 Task: Create a Board called Board0000000070 in Workspace WS0000000024 in Trello with Visibility as Workspace. Create a Board called Board0000000071 in Workspace WS0000000024 in Trello with Visibility as Private. Create a Board called Board0000000072 in Workspace WS0000000024 in Trello with Visibility as Public. Create Card Card0000000277 in Board Board0000000070 in Workspace WS0000000024 in Trello. Create Card Card0000000278 in Board Board0000000070 in Workspace WS0000000024 in Trello
Action: Mouse moved to (681, 481)
Screenshot: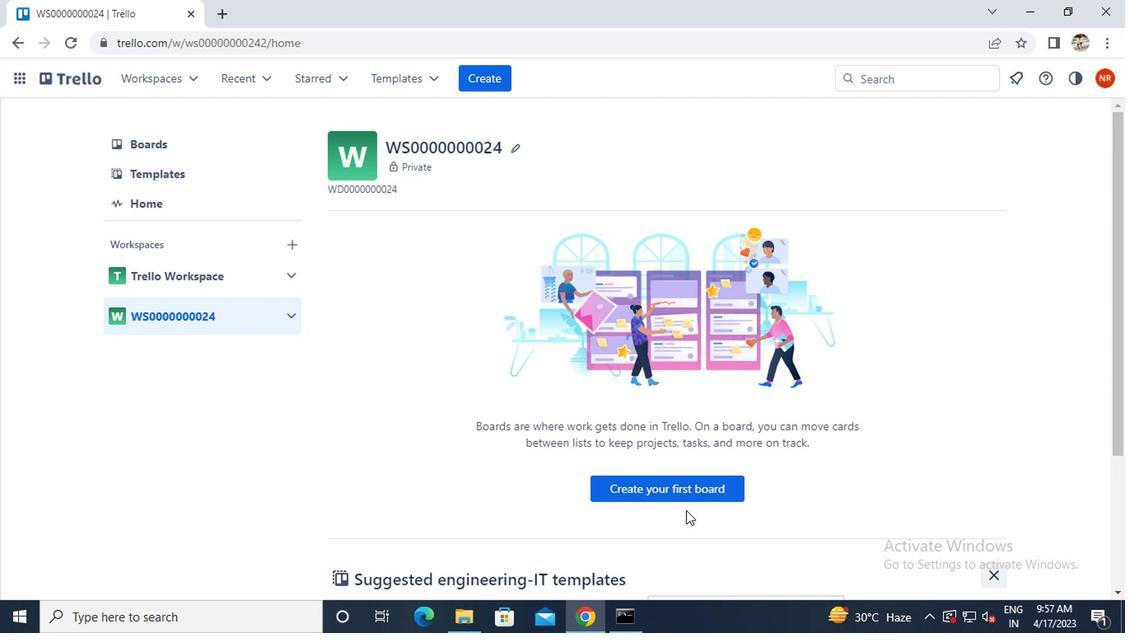 
Action: Mouse pressed left at (681, 481)
Screenshot: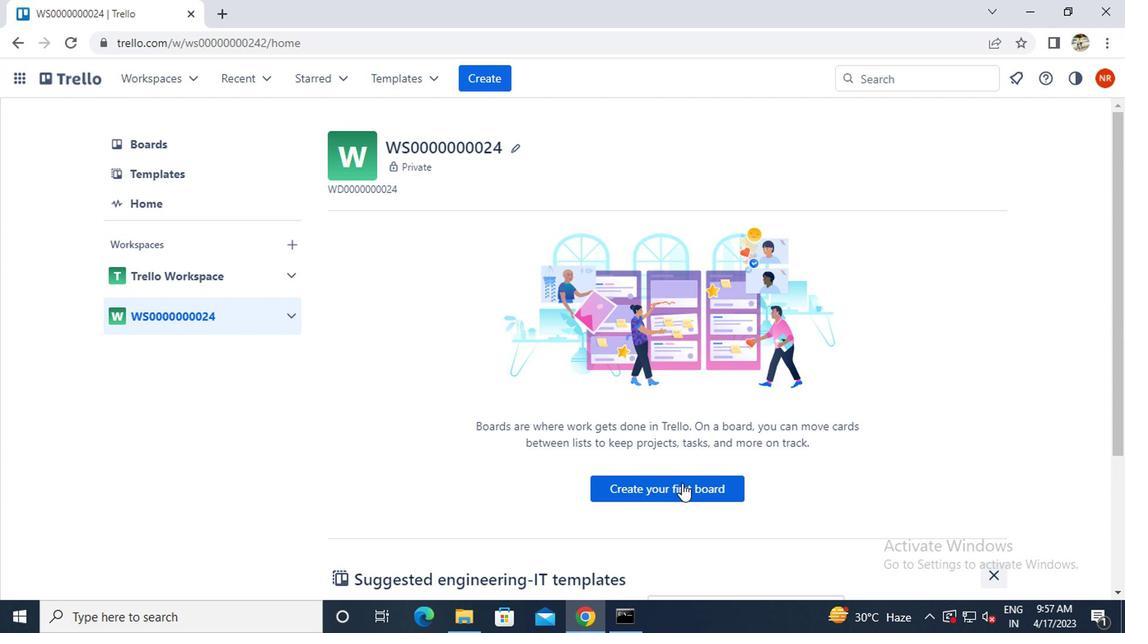 
Action: Key pressed <Key.caps_lock>b<Key.caps_lock>oard0000000070
Screenshot: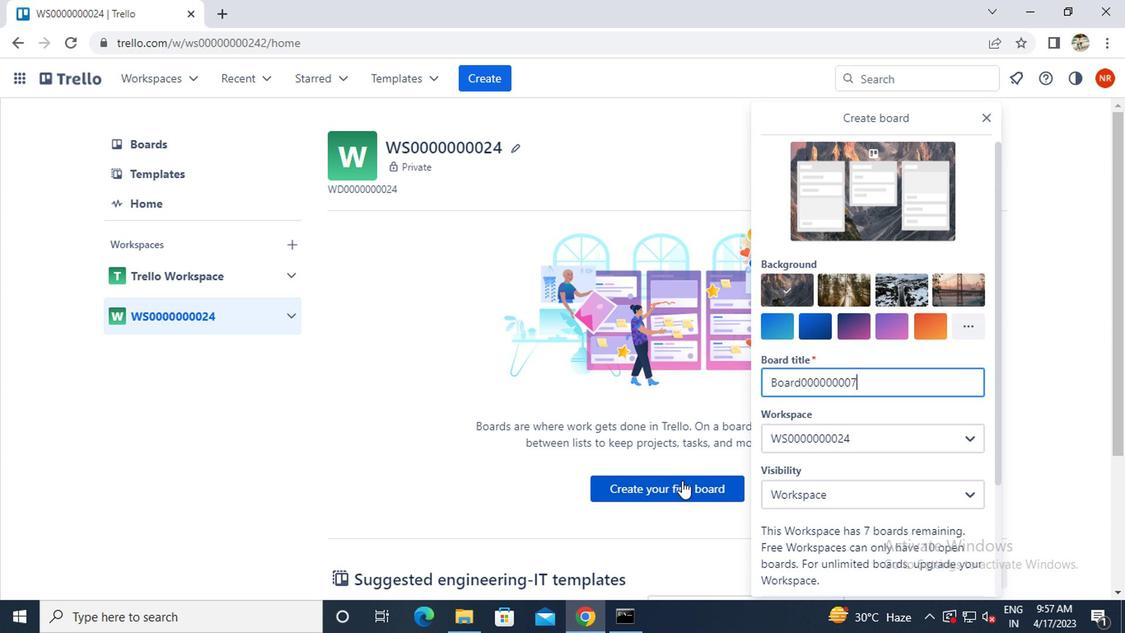 
Action: Mouse moved to (983, 494)
Screenshot: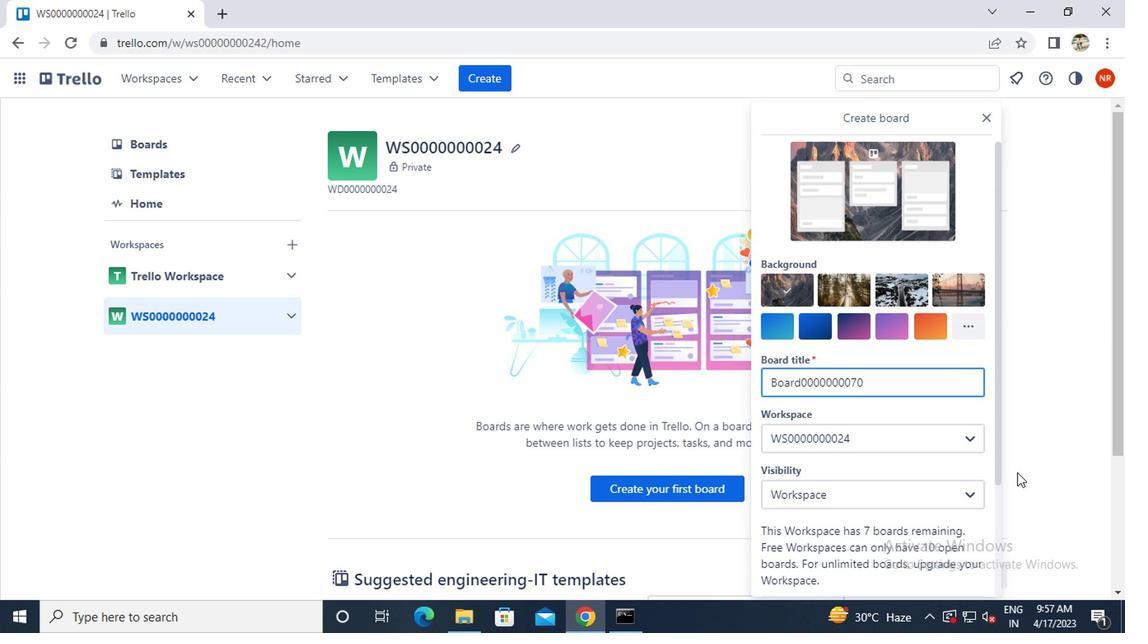 
Action: Mouse scrolled (983, 493) with delta (0, 0)
Screenshot: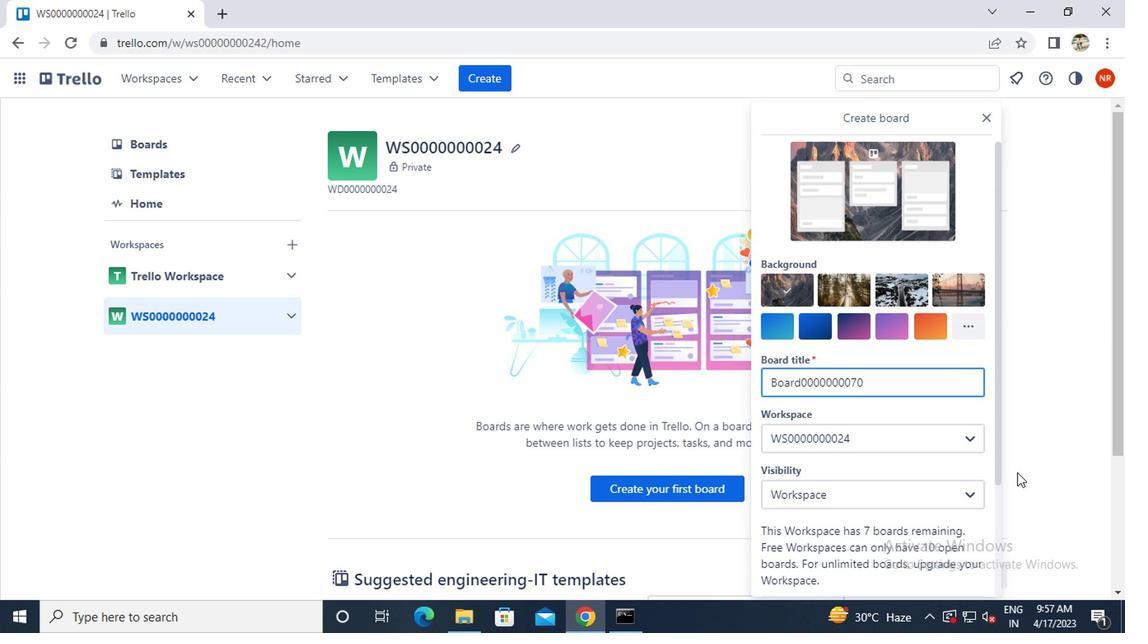 
Action: Mouse moved to (979, 494)
Screenshot: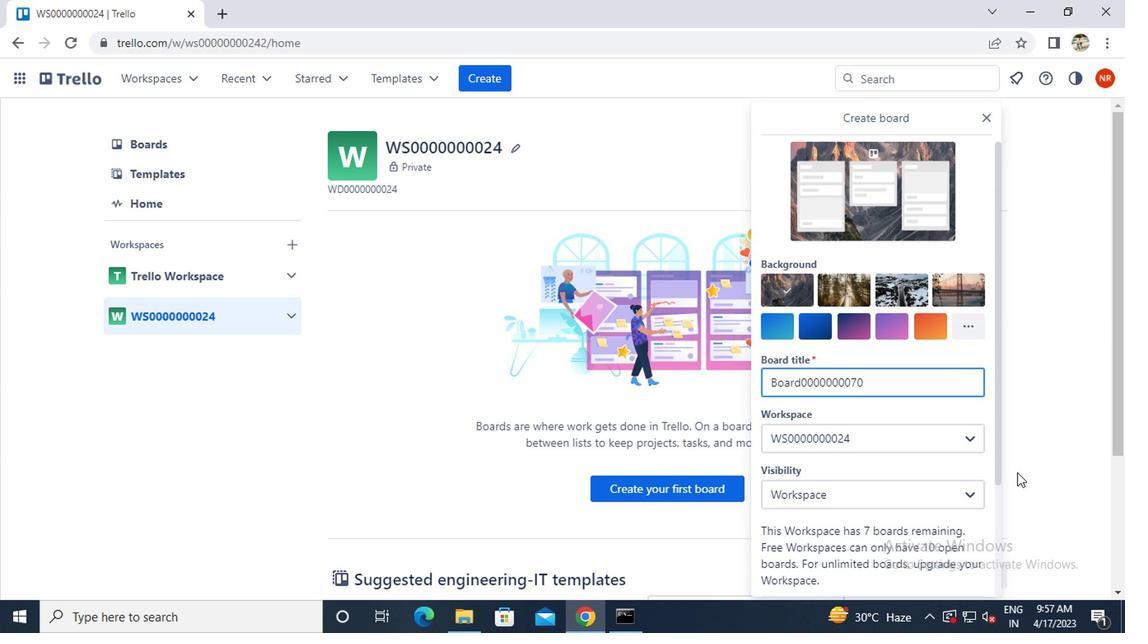 
Action: Mouse scrolled (979, 493) with delta (0, 0)
Screenshot: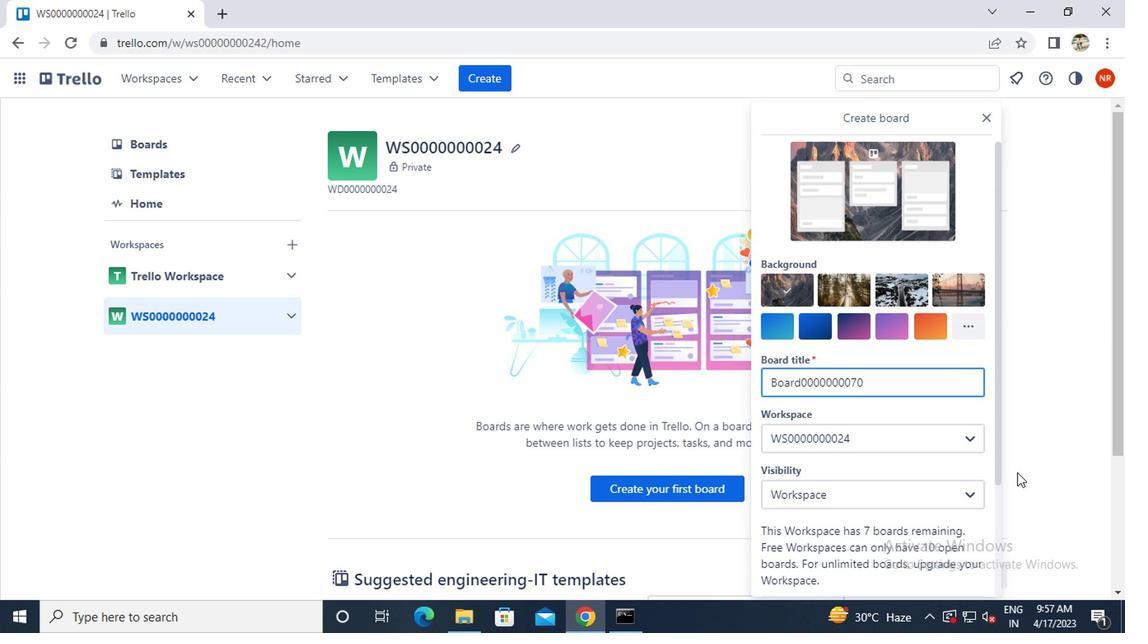 
Action: Mouse moved to (967, 491)
Screenshot: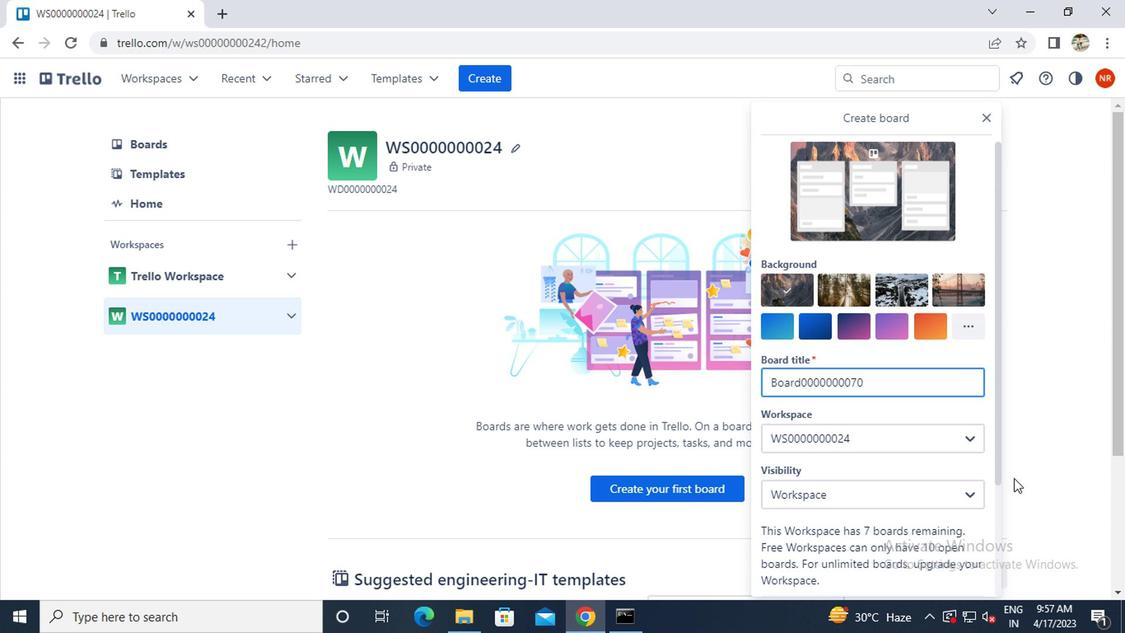 
Action: Mouse scrolled (967, 491) with delta (0, 0)
Screenshot: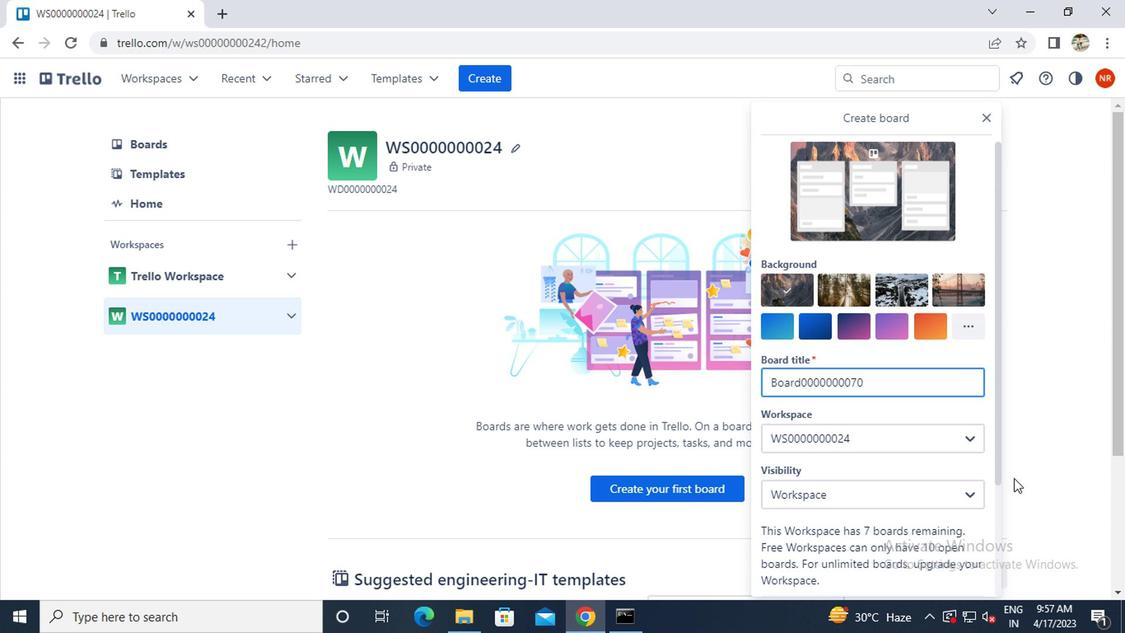 
Action: Mouse moved to (960, 489)
Screenshot: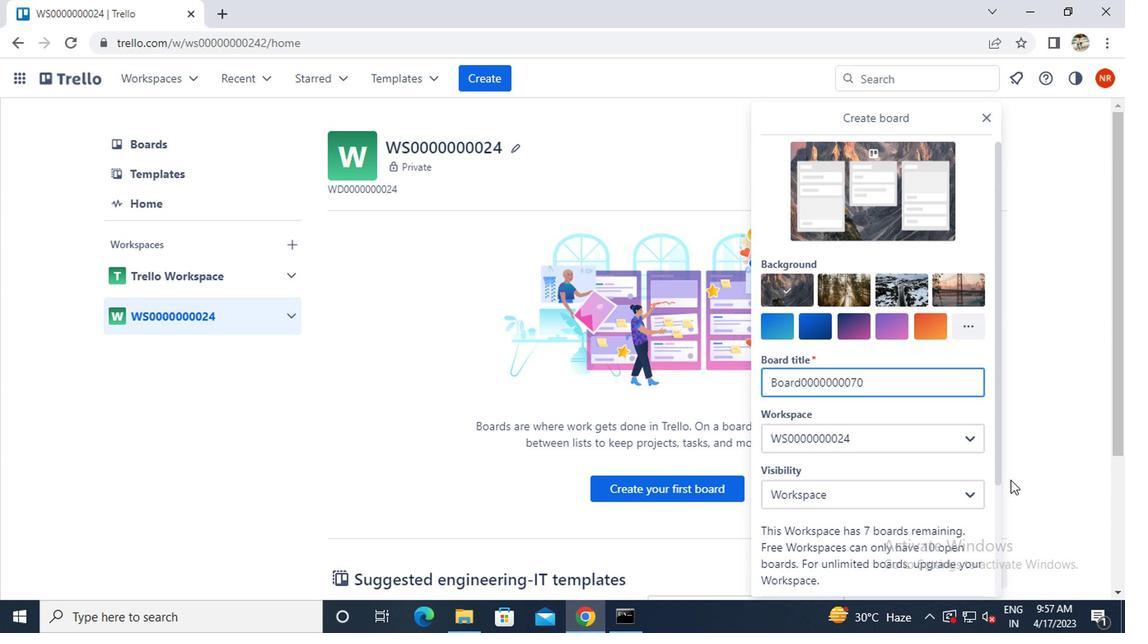 
Action: Mouse scrolled (960, 488) with delta (0, -1)
Screenshot: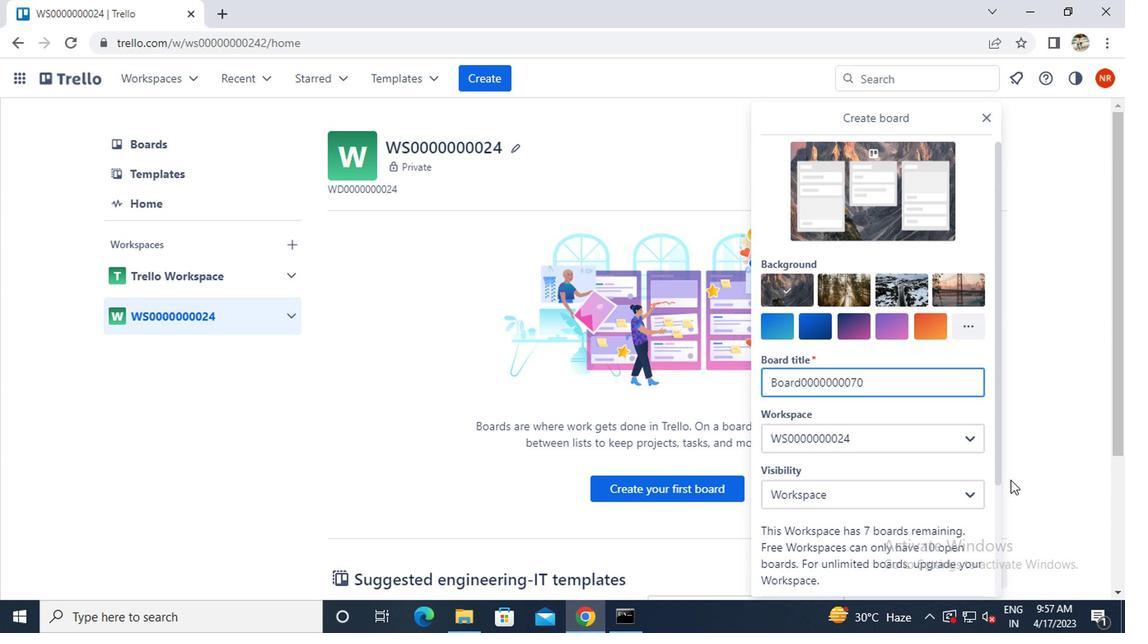 
Action: Mouse moved to (910, 508)
Screenshot: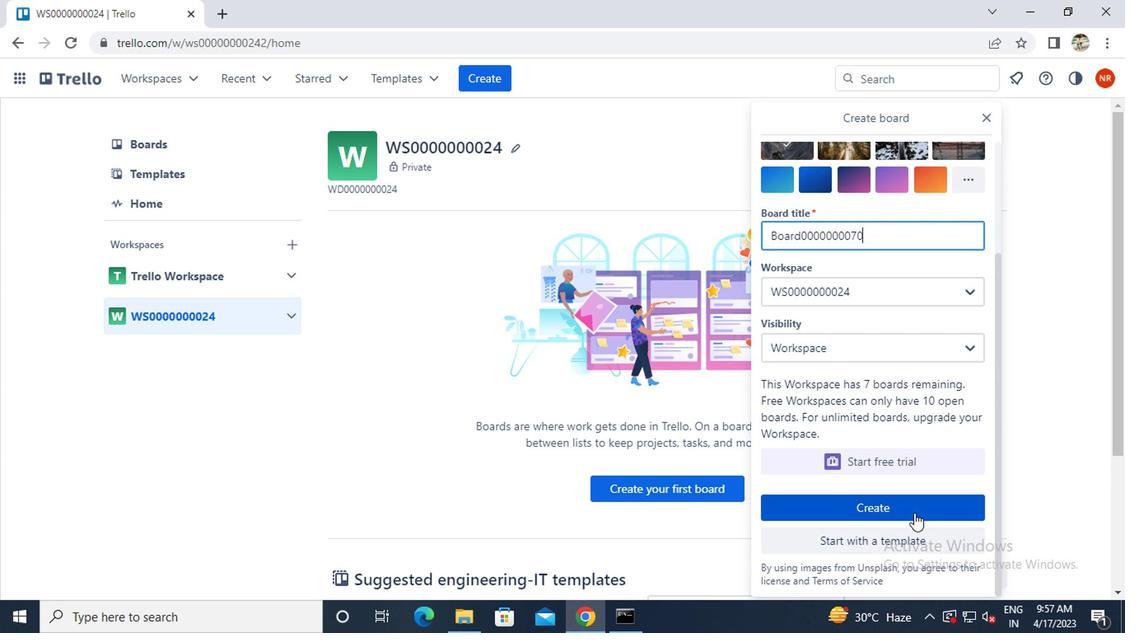 
Action: Mouse pressed left at (910, 508)
Screenshot: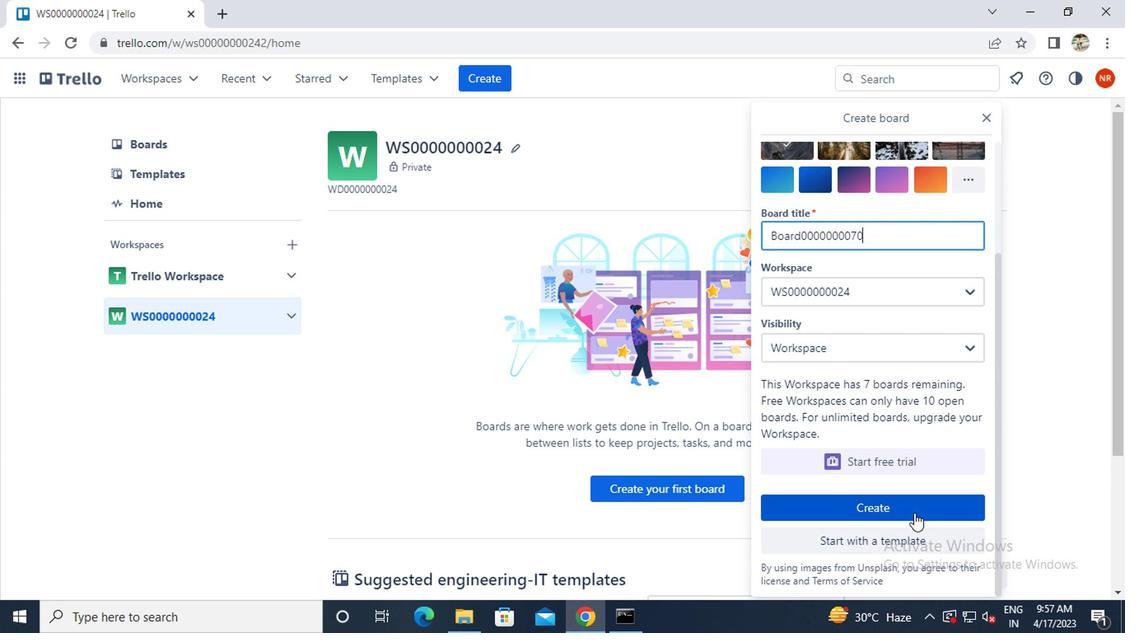 
Action: Mouse moved to (82, 174)
Screenshot: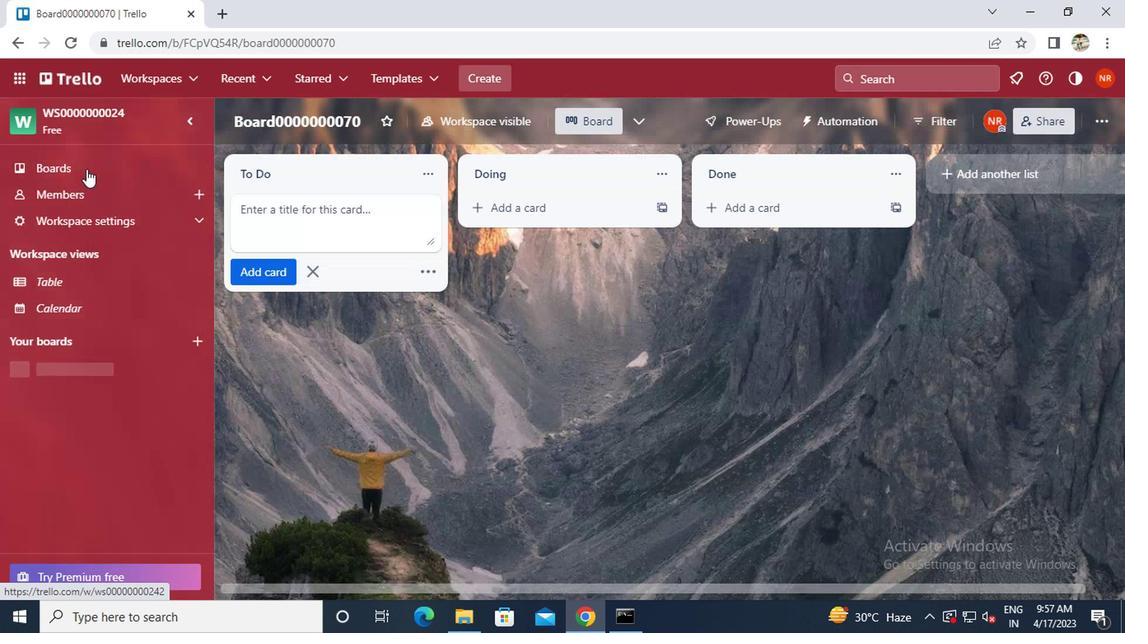 
Action: Mouse pressed left at (82, 174)
Screenshot: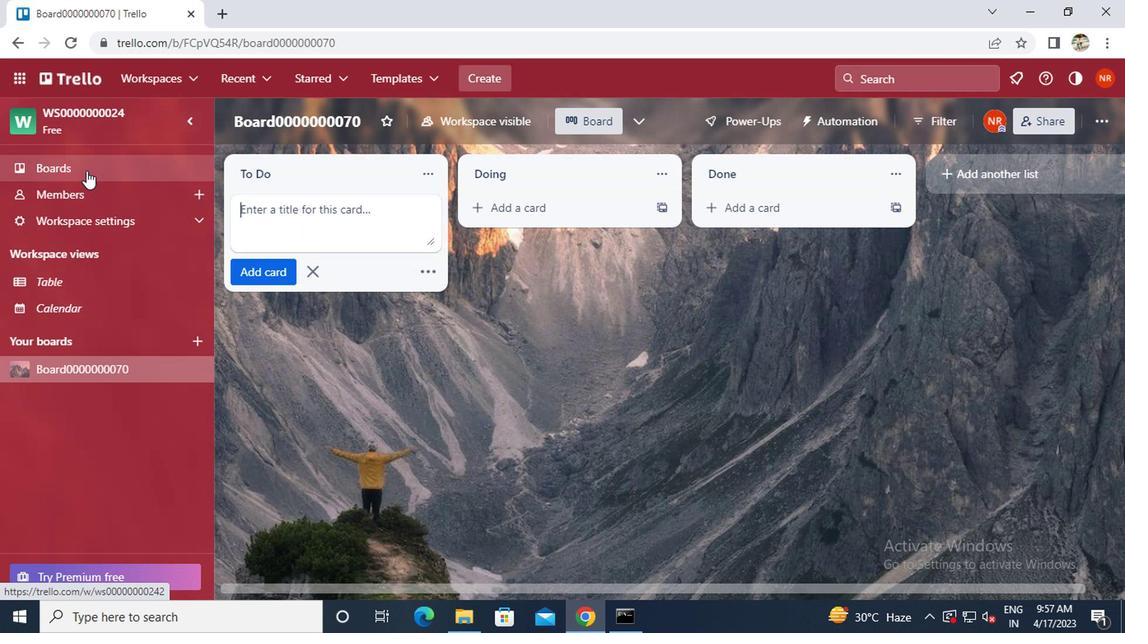 
Action: Mouse moved to (323, 296)
Screenshot: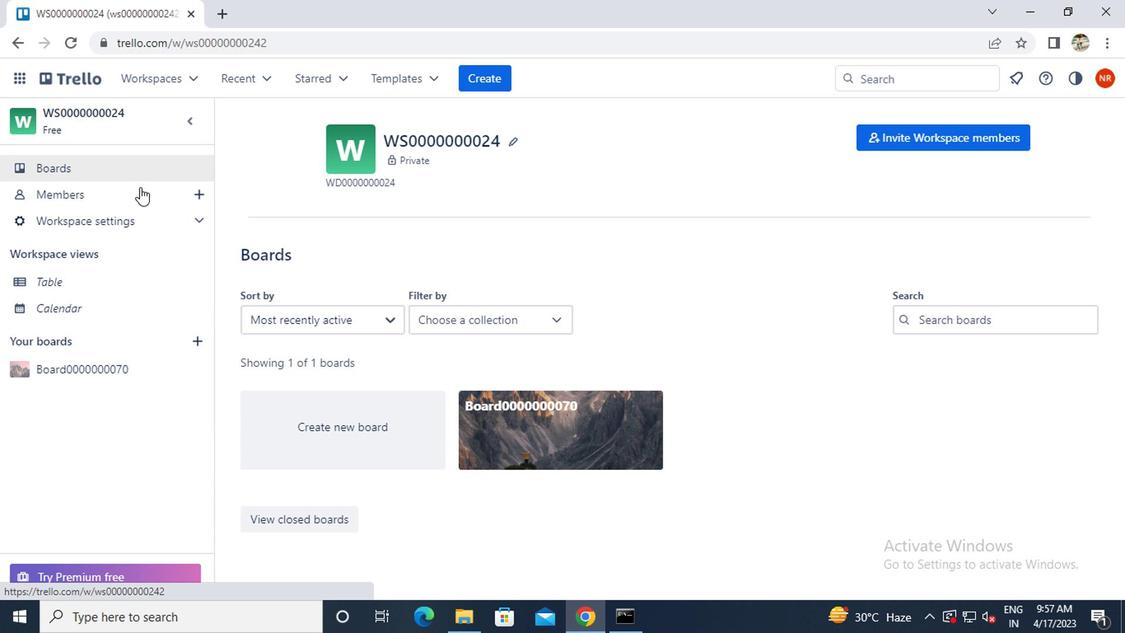 
Action: Mouse scrolled (323, 296) with delta (0, 0)
Screenshot: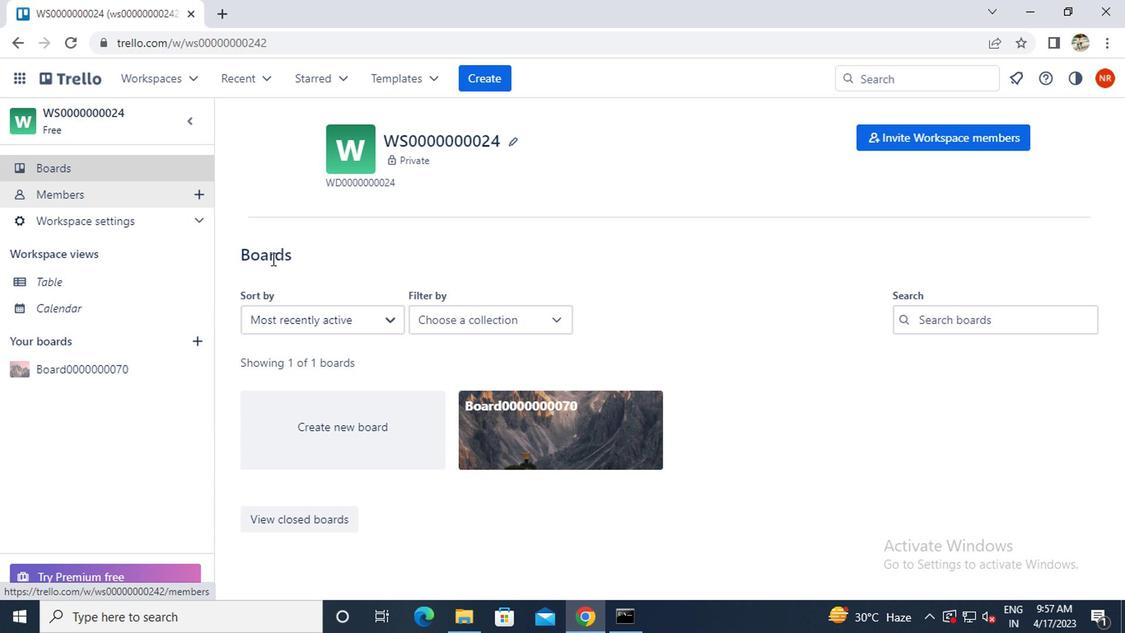 
Action: Mouse scrolled (323, 296) with delta (0, 0)
Screenshot: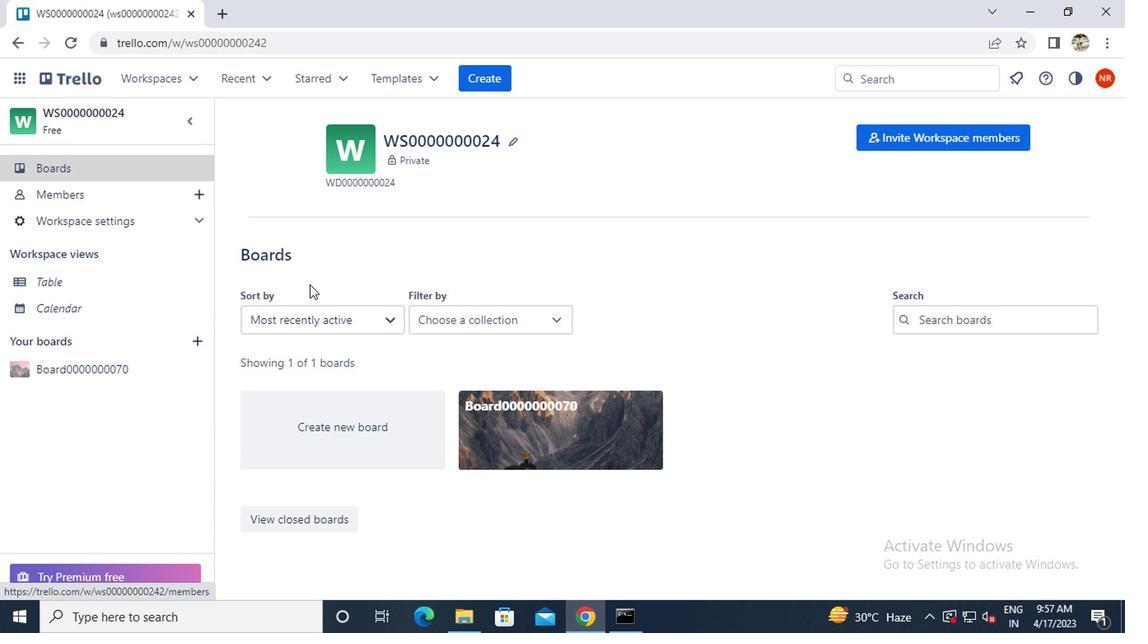 
Action: Mouse moved to (328, 300)
Screenshot: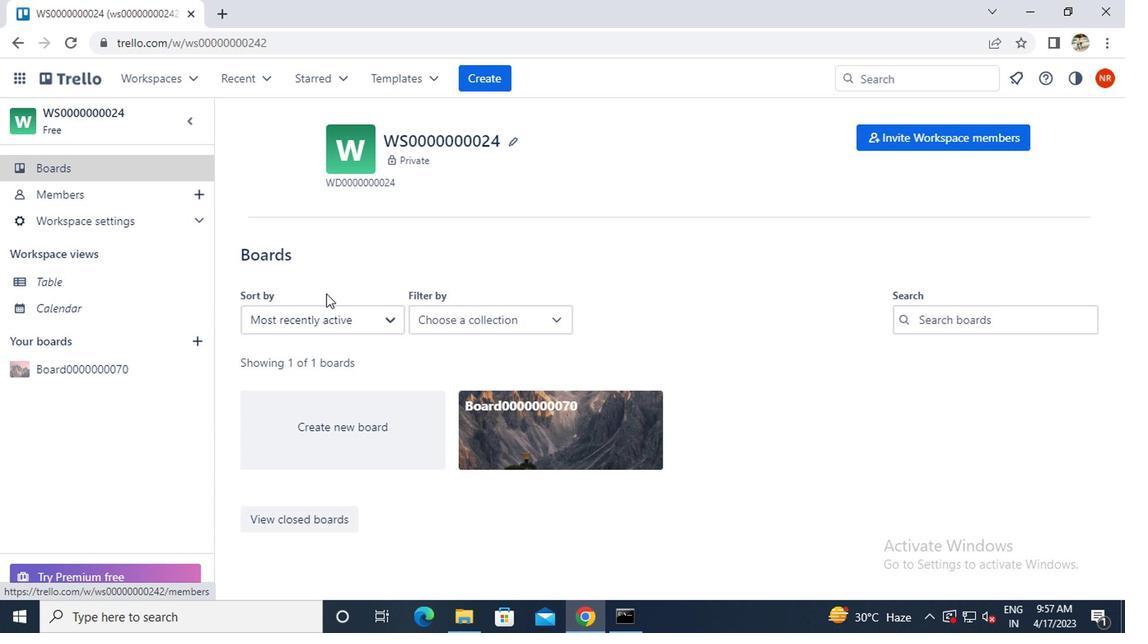 
Action: Mouse scrolled (328, 300) with delta (0, 0)
Screenshot: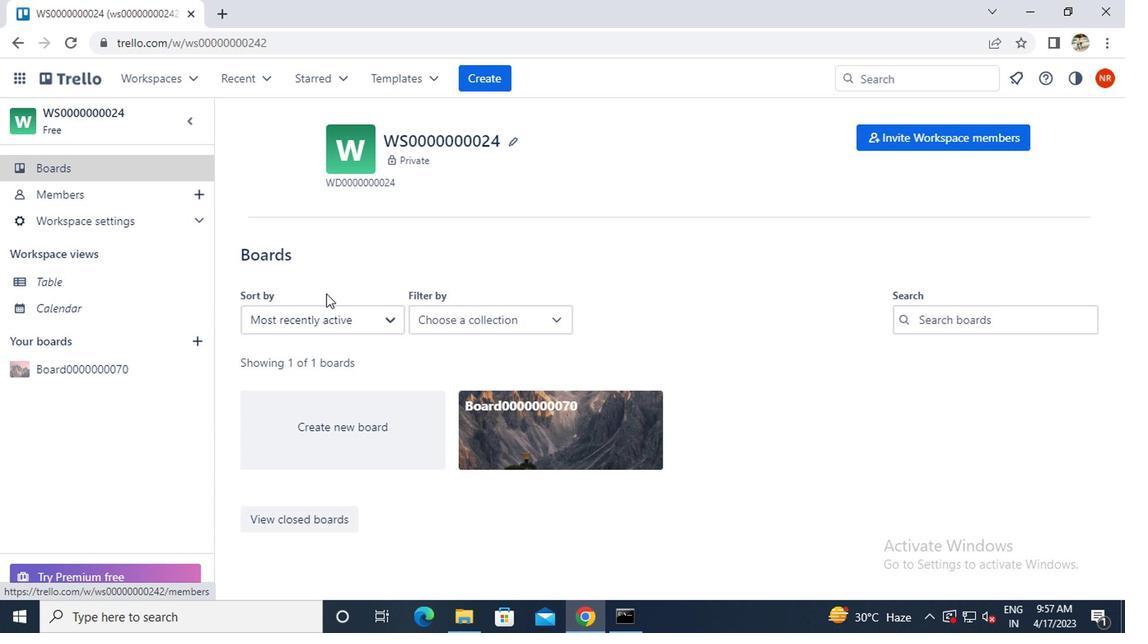 
Action: Mouse moved to (315, 411)
Screenshot: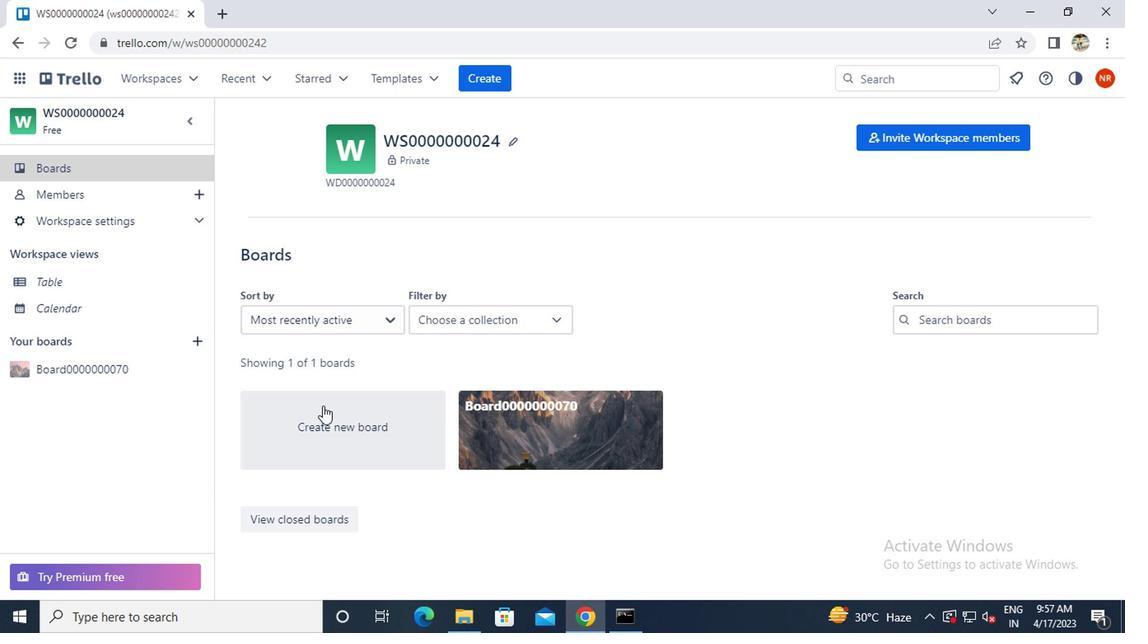 
Action: Mouse pressed left at (315, 411)
Screenshot: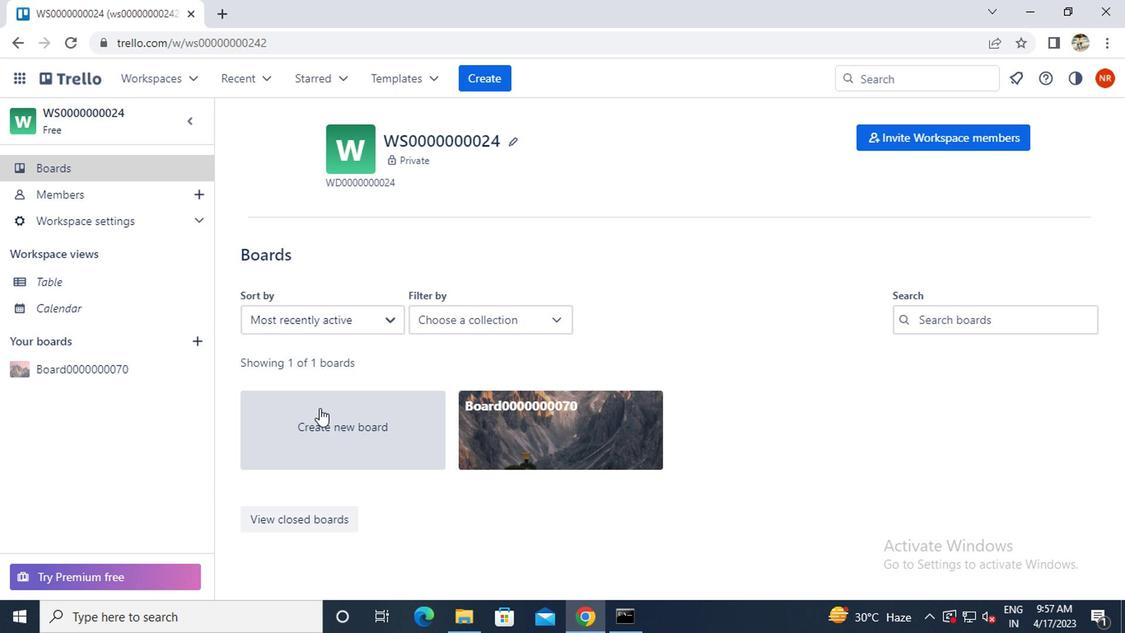 
Action: Key pressed <Key.caps_lock>b<Key.caps_lock>oard0000000071
Screenshot: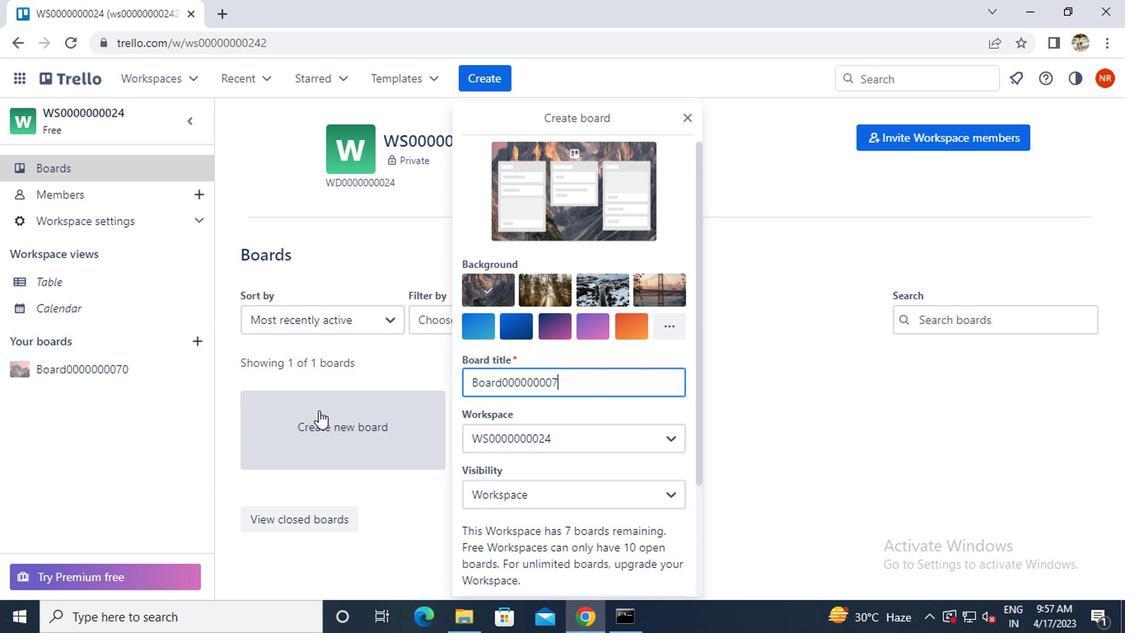 
Action: Mouse moved to (505, 493)
Screenshot: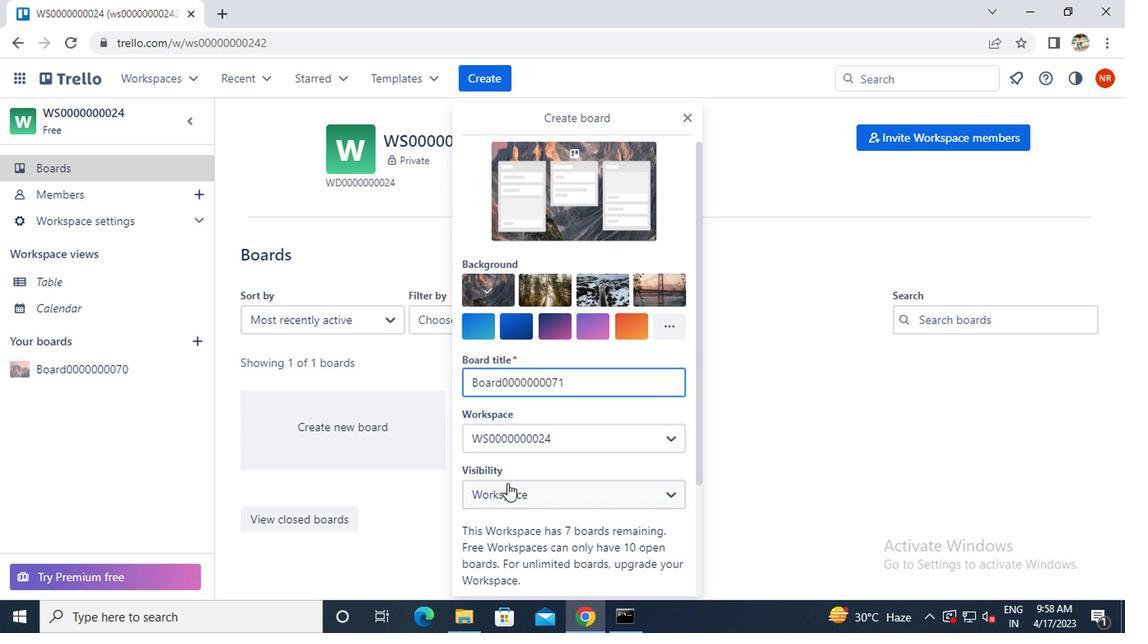 
Action: Mouse pressed left at (505, 493)
Screenshot: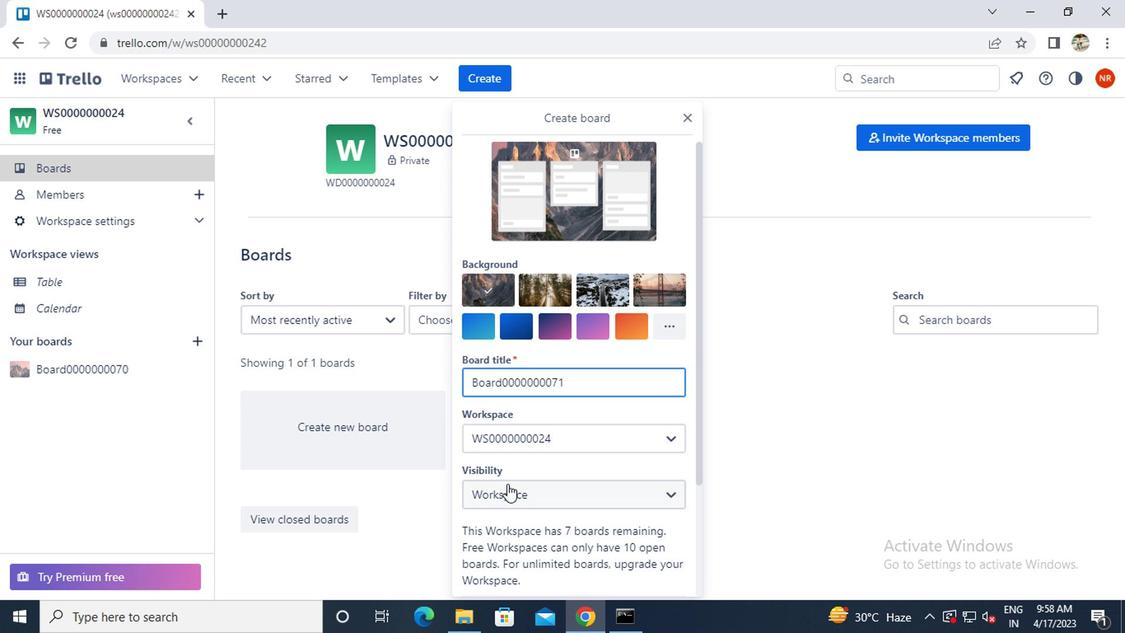 
Action: Mouse moved to (519, 338)
Screenshot: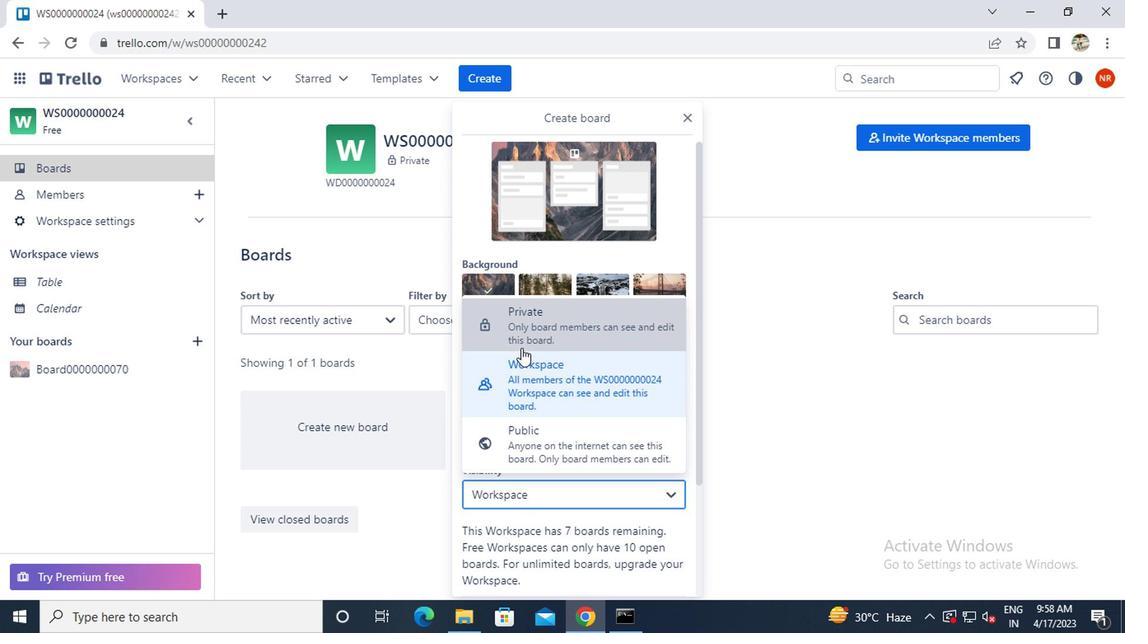 
Action: Mouse pressed left at (519, 338)
Screenshot: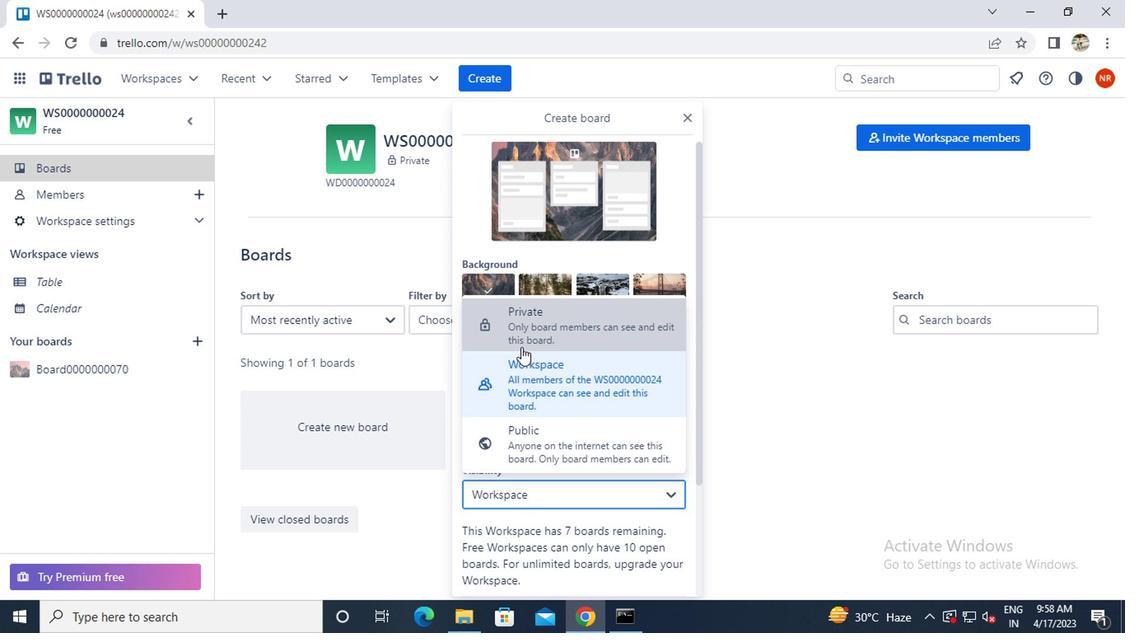 
Action: Mouse moved to (519, 348)
Screenshot: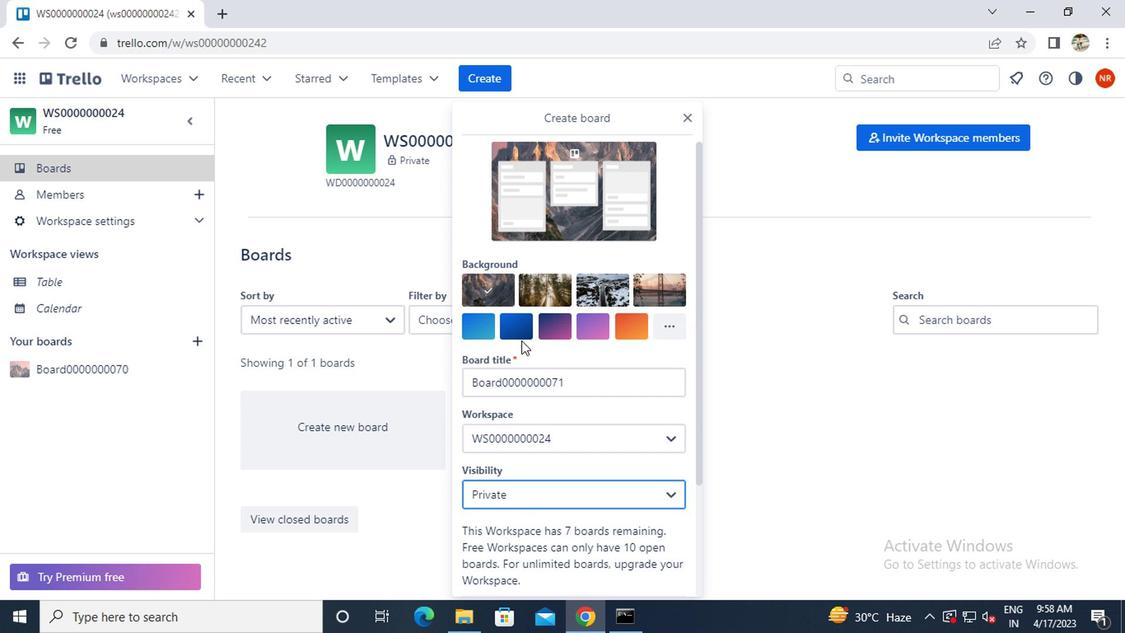 
Action: Mouse scrolled (519, 347) with delta (0, -1)
Screenshot: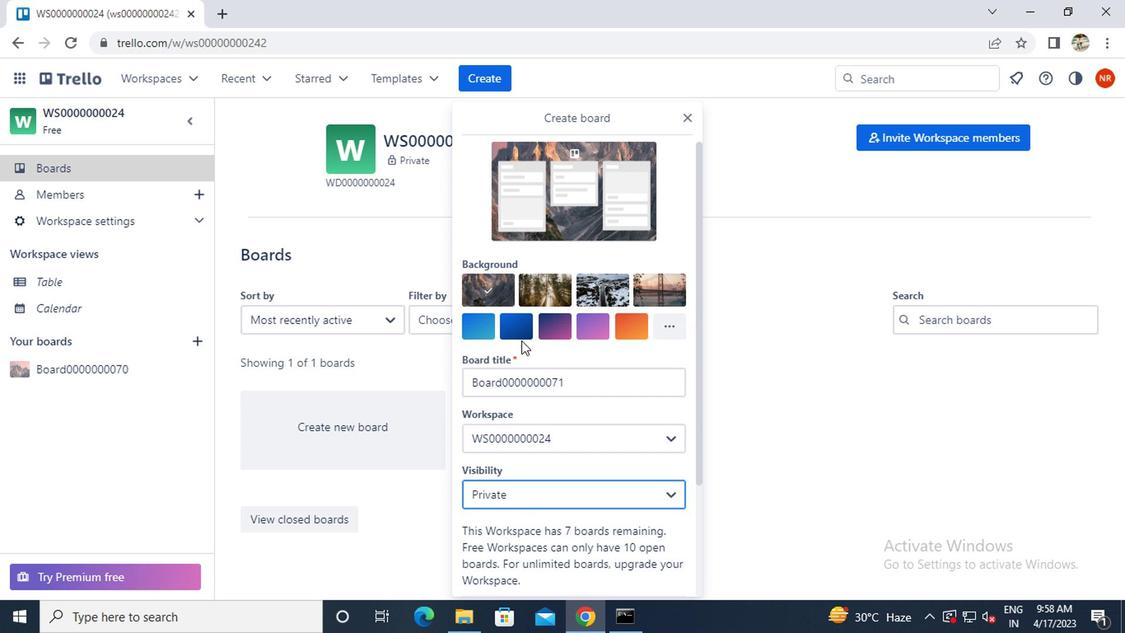 
Action: Mouse moved to (519, 350)
Screenshot: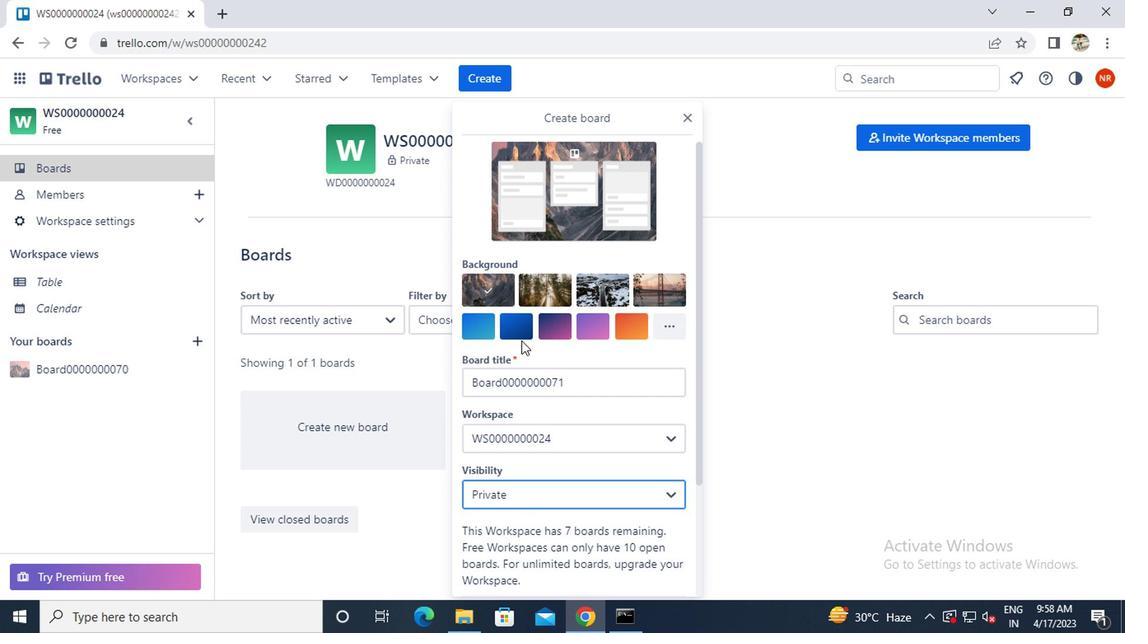 
Action: Mouse scrolled (519, 349) with delta (0, 0)
Screenshot: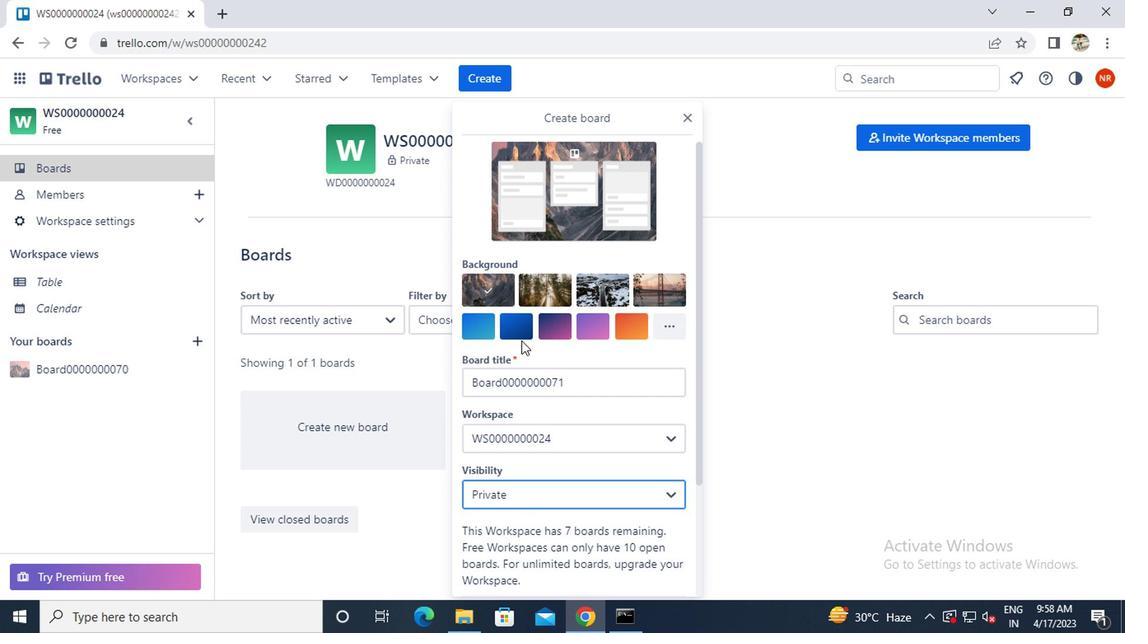 
Action: Mouse moved to (519, 355)
Screenshot: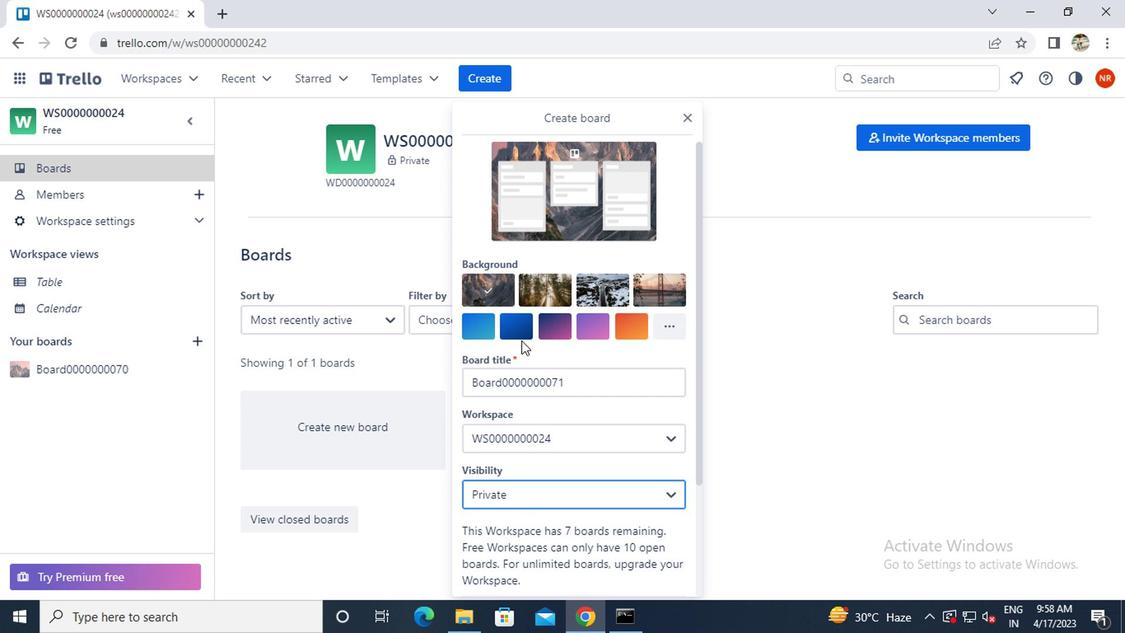 
Action: Mouse scrolled (519, 354) with delta (0, 0)
Screenshot: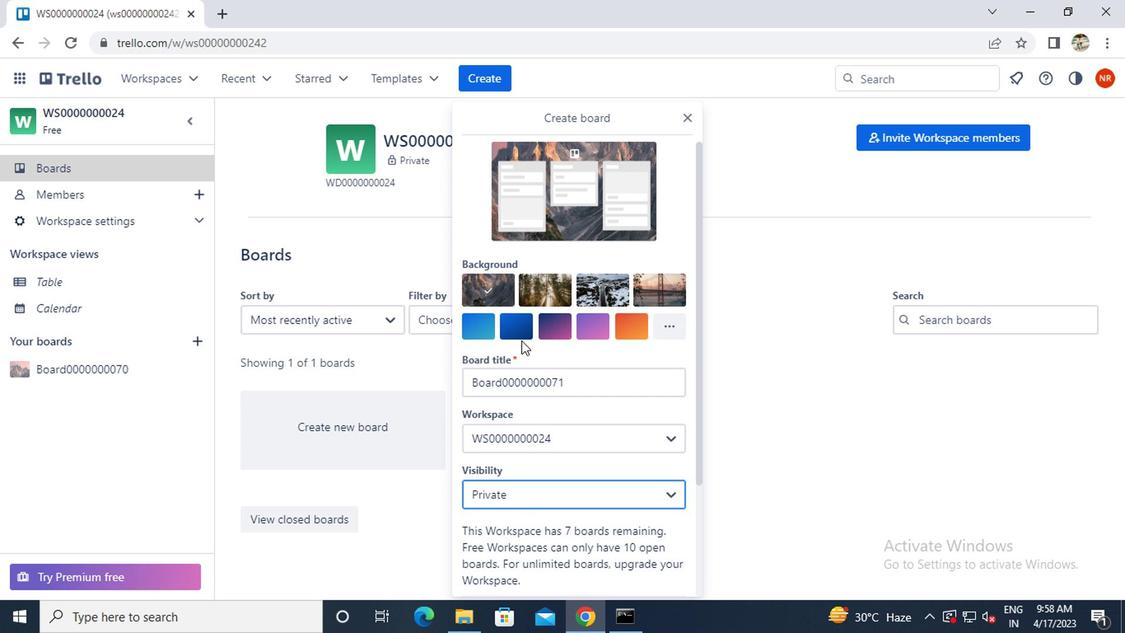 
Action: Mouse moved to (519, 371)
Screenshot: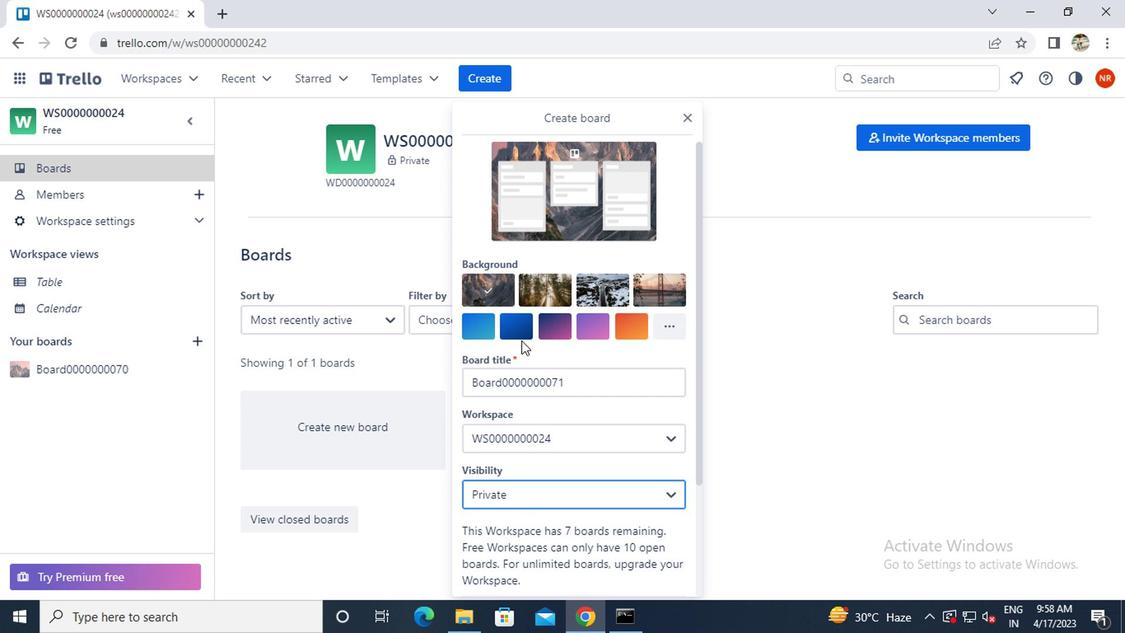 
Action: Mouse scrolled (519, 371) with delta (0, 0)
Screenshot: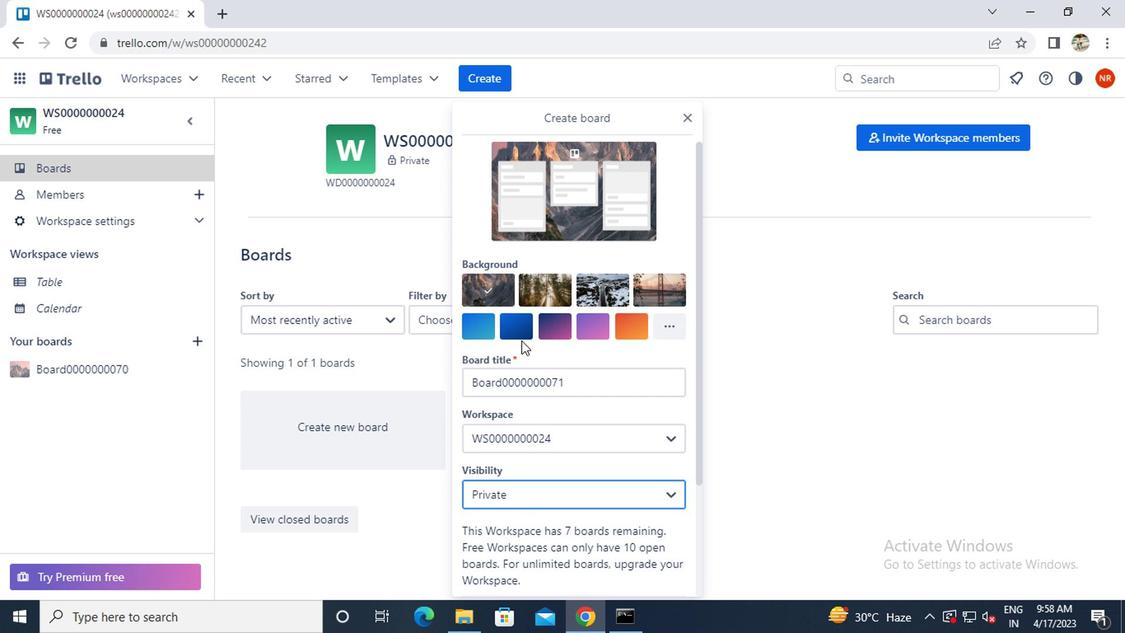 
Action: Mouse moved to (532, 511)
Screenshot: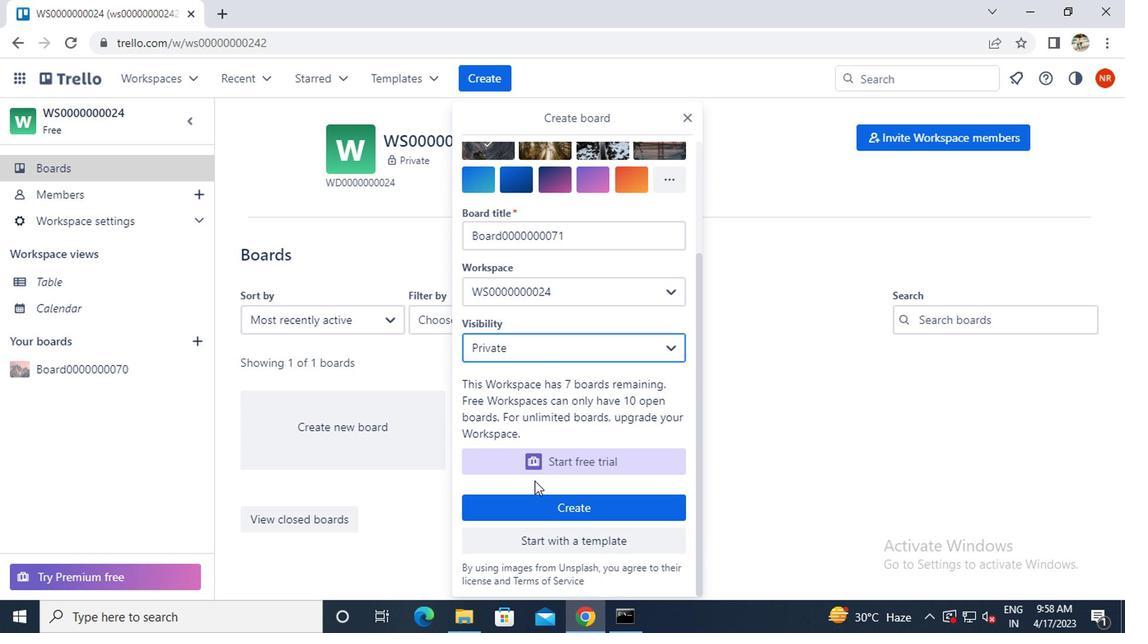 
Action: Mouse pressed left at (532, 511)
Screenshot: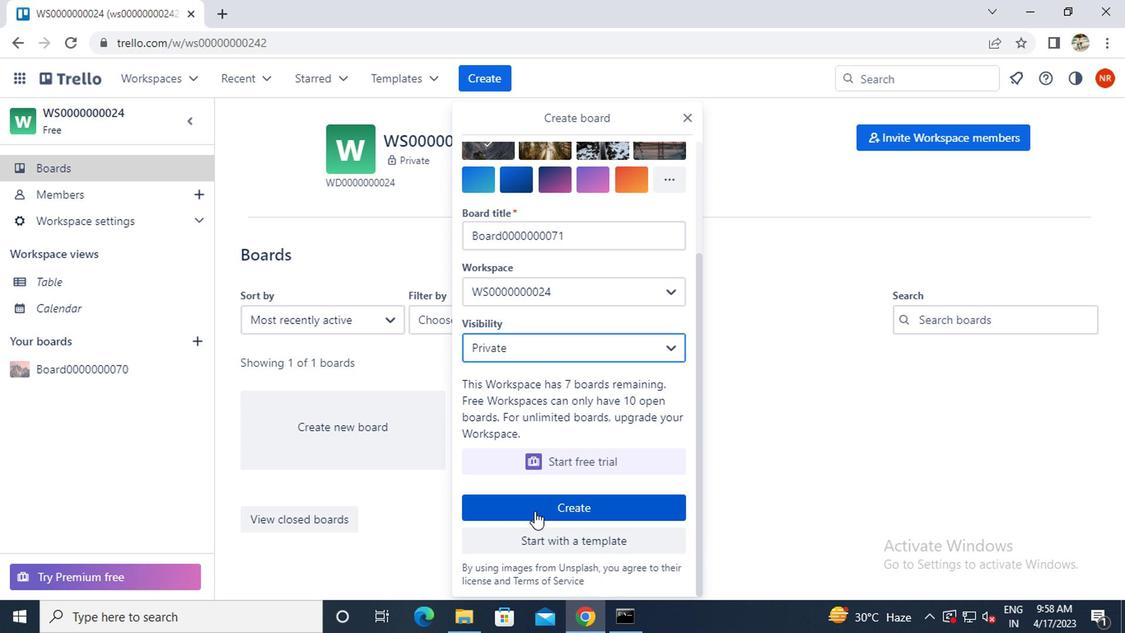 
Action: Mouse moved to (372, 435)
Screenshot: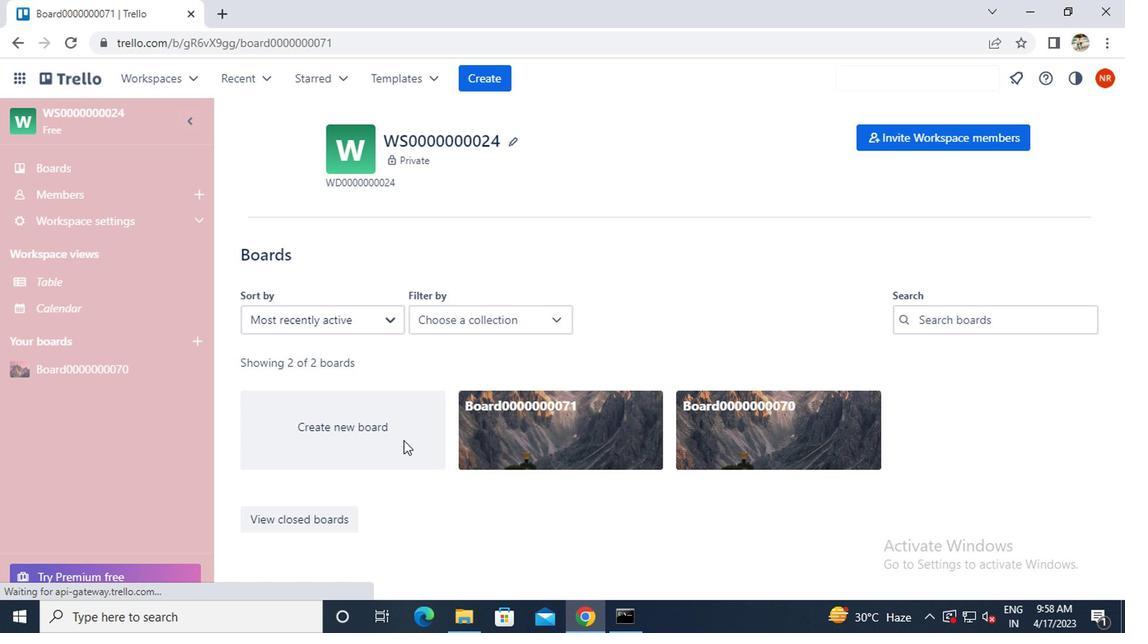 
Action: Mouse pressed left at (372, 435)
Screenshot: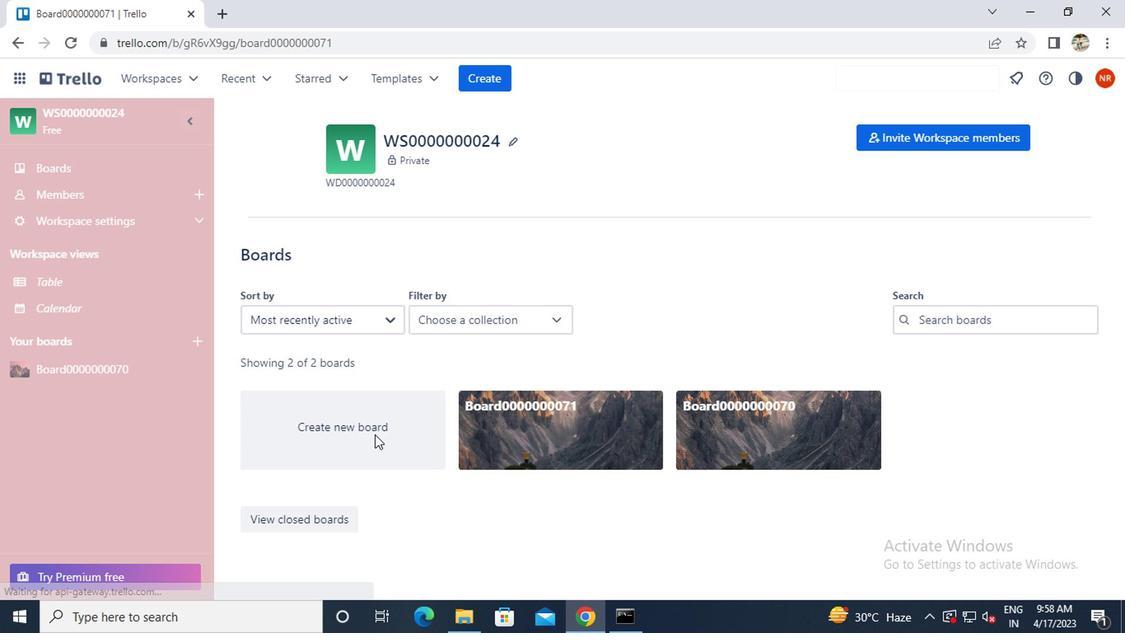 
Action: Mouse moved to (60, 165)
Screenshot: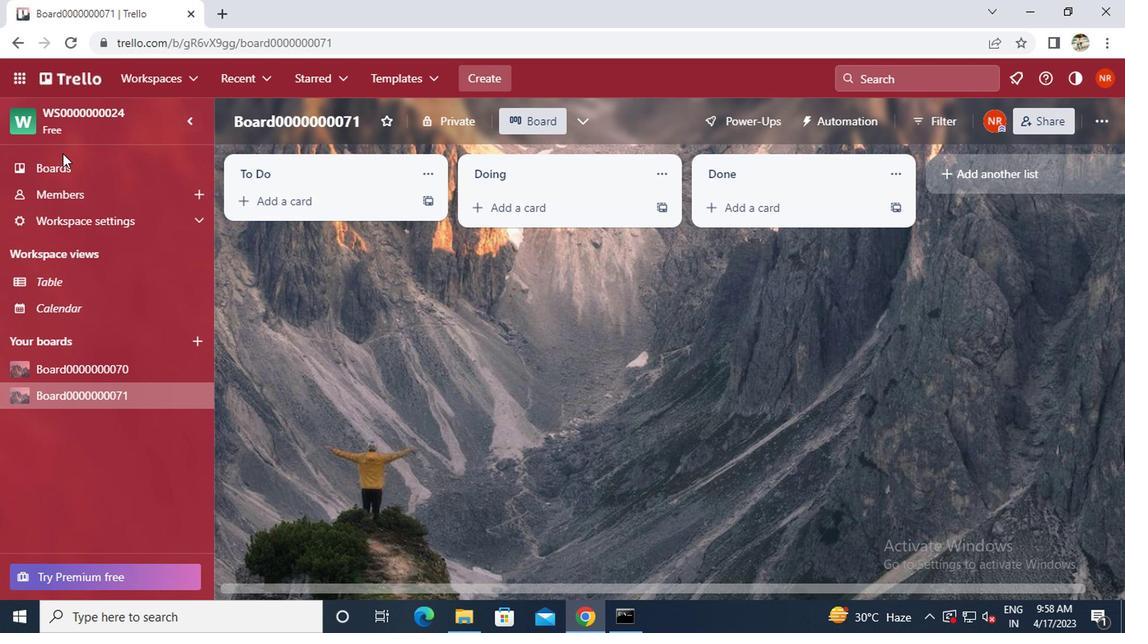 
Action: Mouse pressed left at (60, 165)
Screenshot: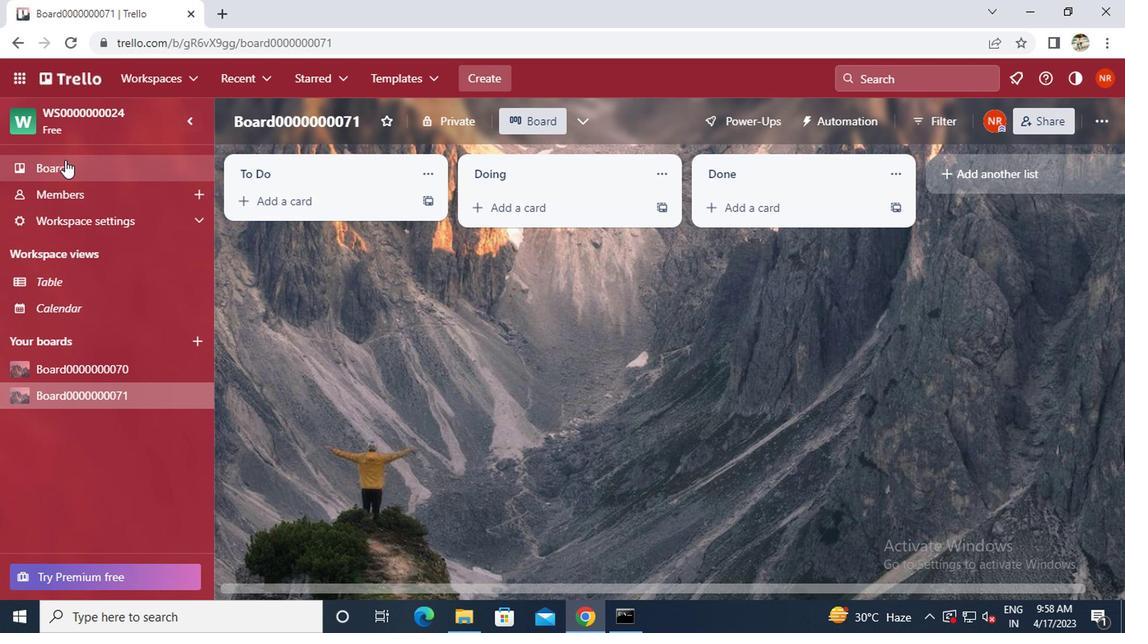 
Action: Mouse moved to (342, 463)
Screenshot: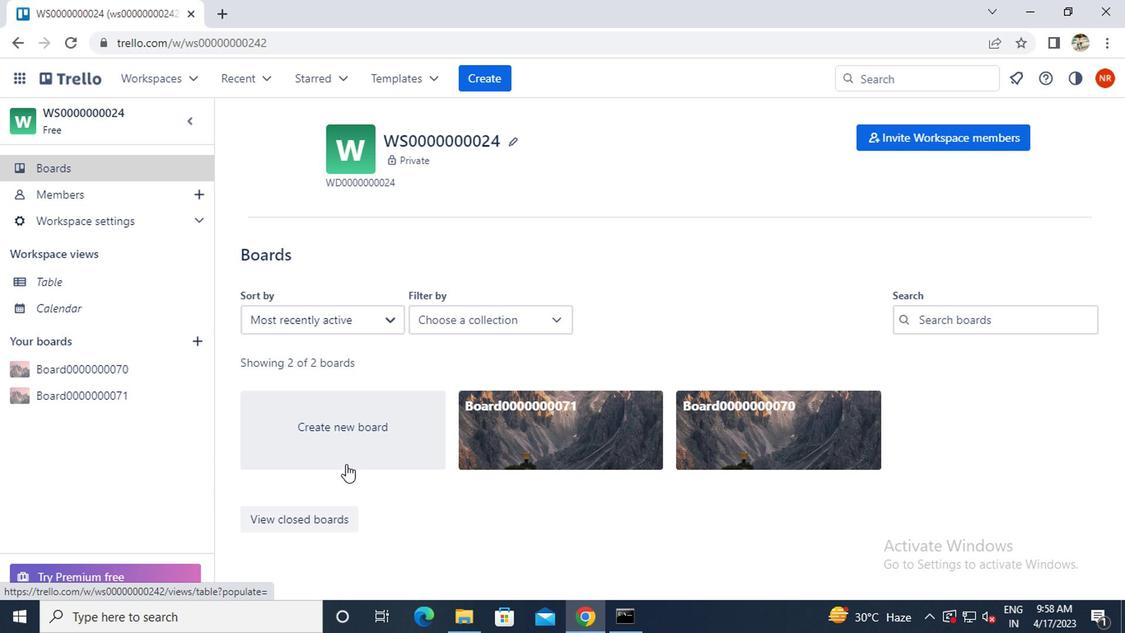 
Action: Mouse pressed left at (342, 463)
Screenshot: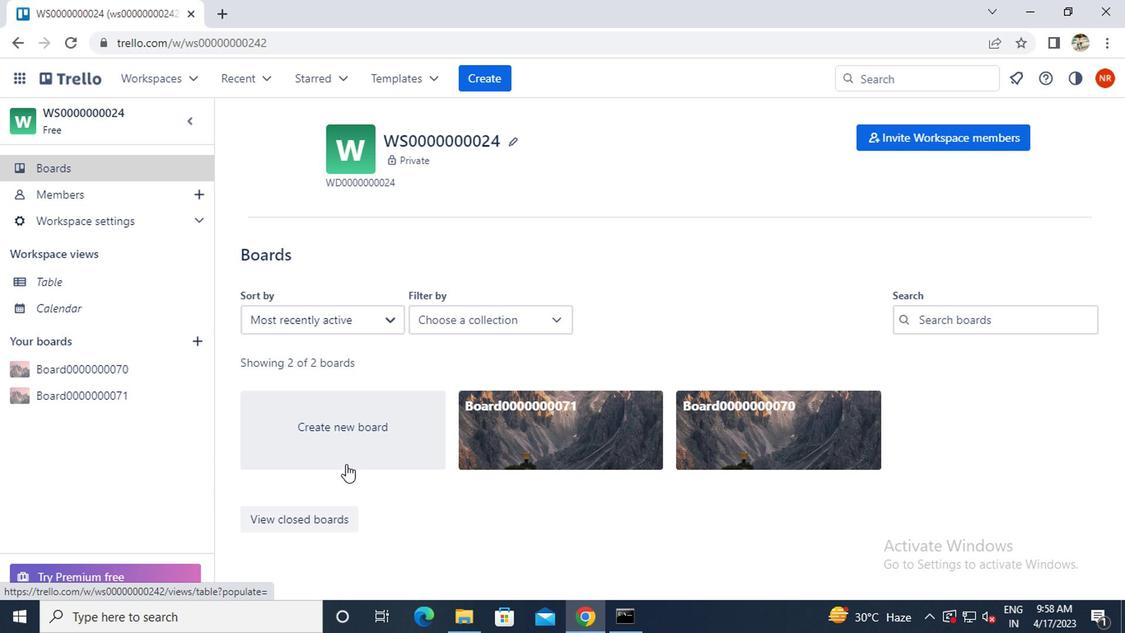 
Action: Key pressed <Key.caps_lock>b<Key.caps_lock>oard0000000072
Screenshot: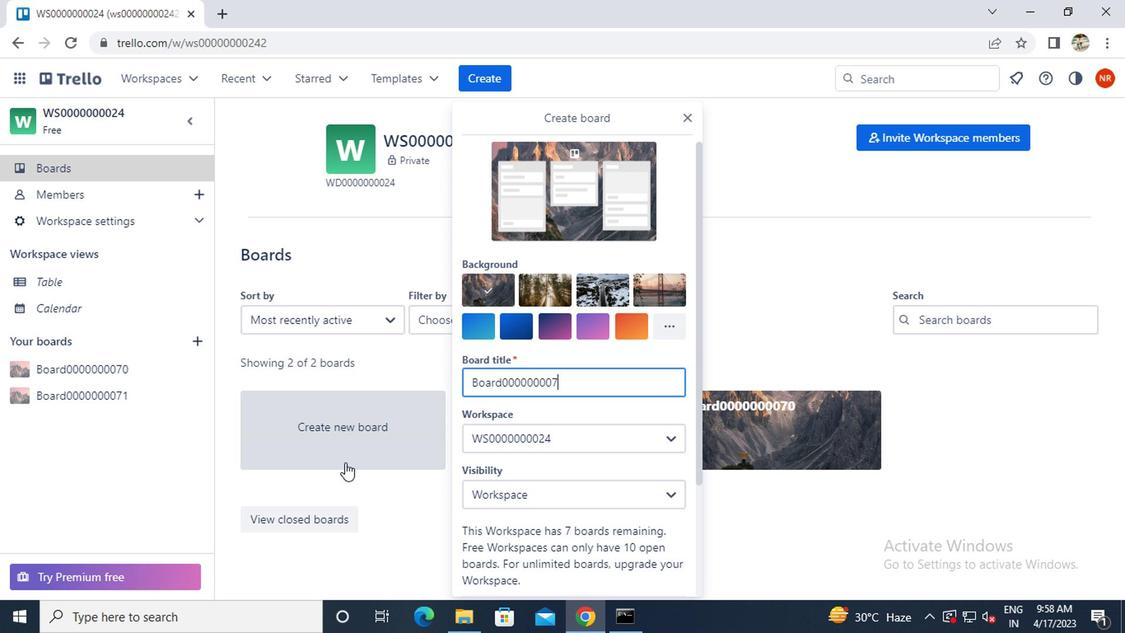 
Action: Mouse moved to (508, 495)
Screenshot: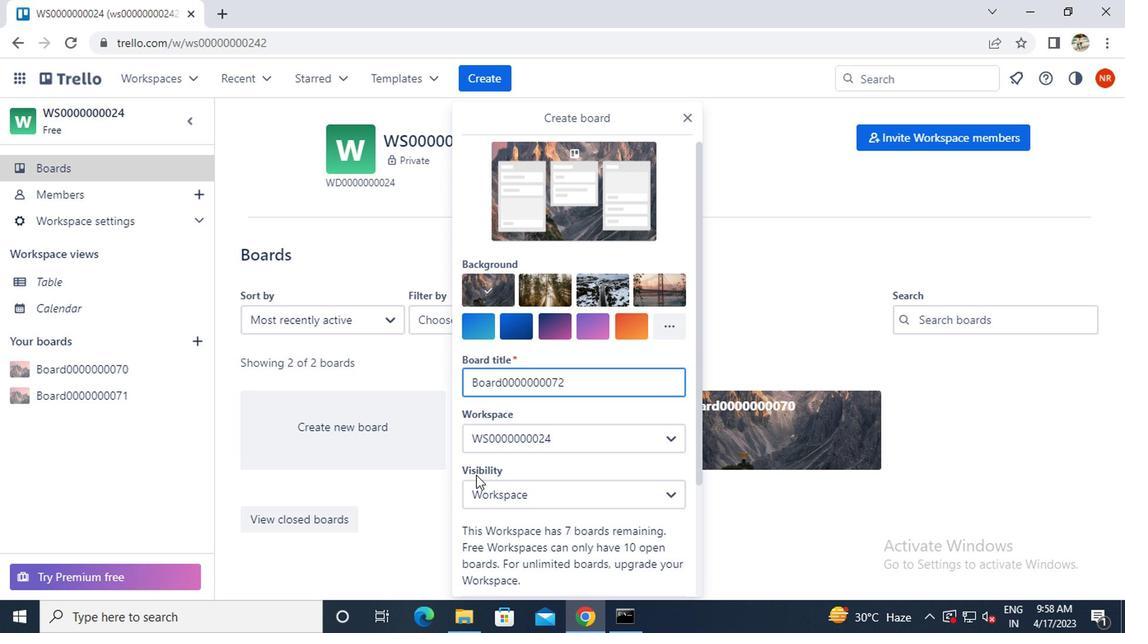 
Action: Mouse pressed left at (508, 495)
Screenshot: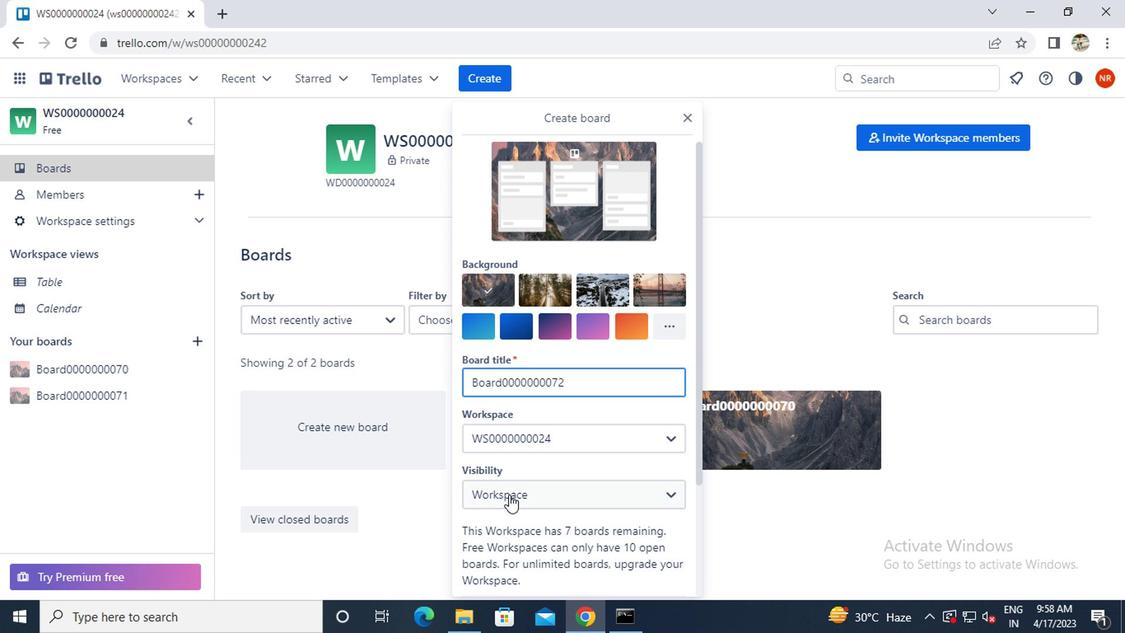 
Action: Mouse moved to (516, 451)
Screenshot: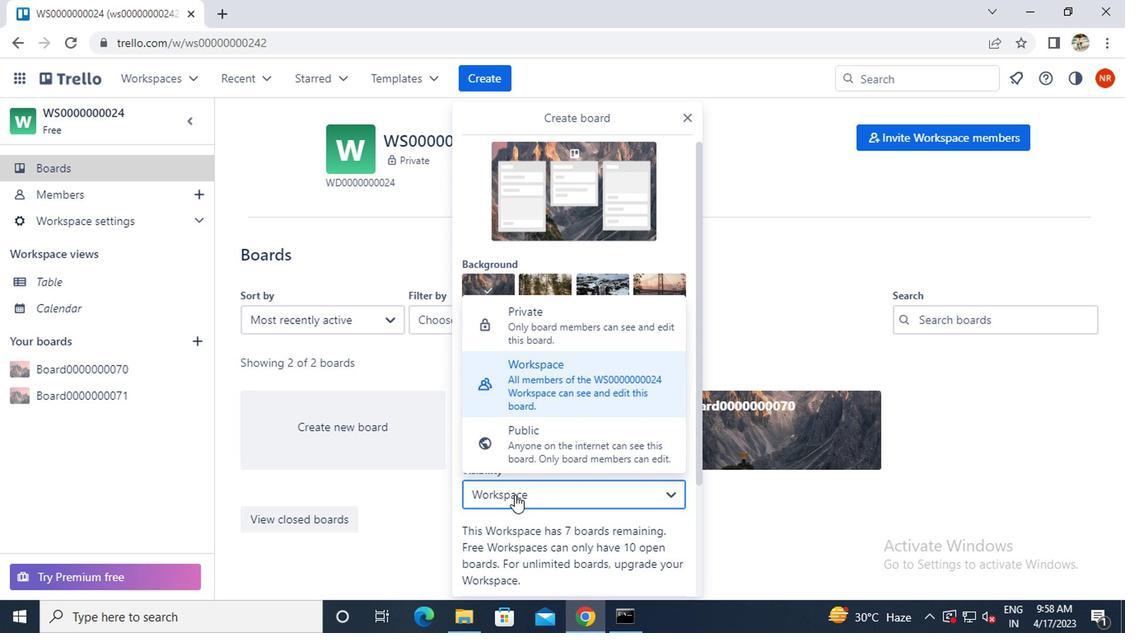 
Action: Mouse pressed left at (516, 451)
Screenshot: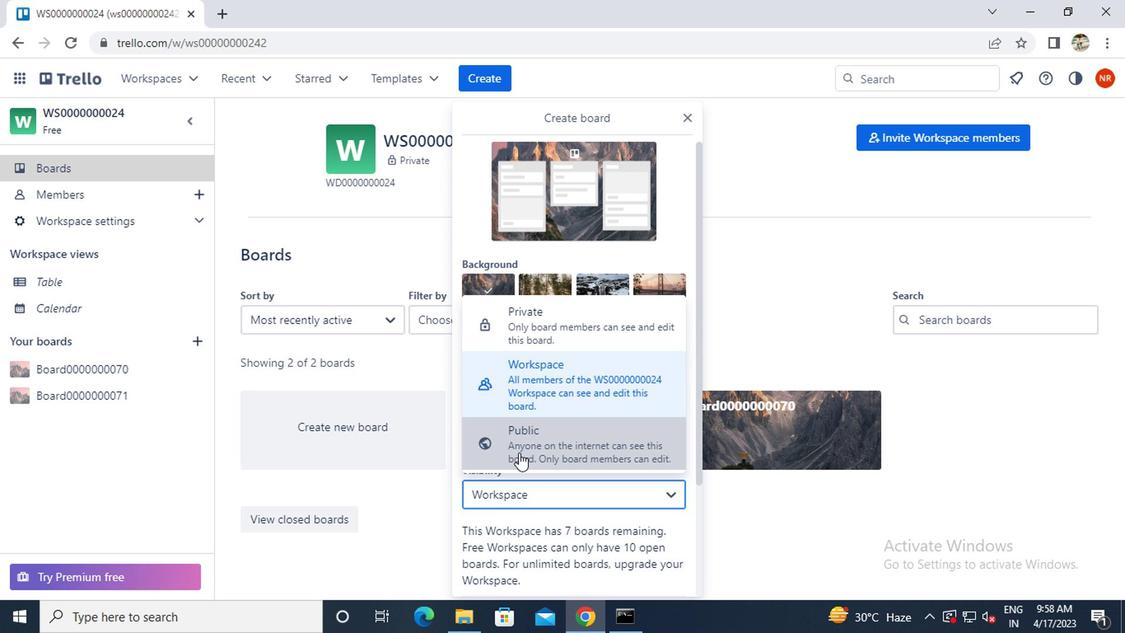 
Action: Mouse moved to (514, 452)
Screenshot: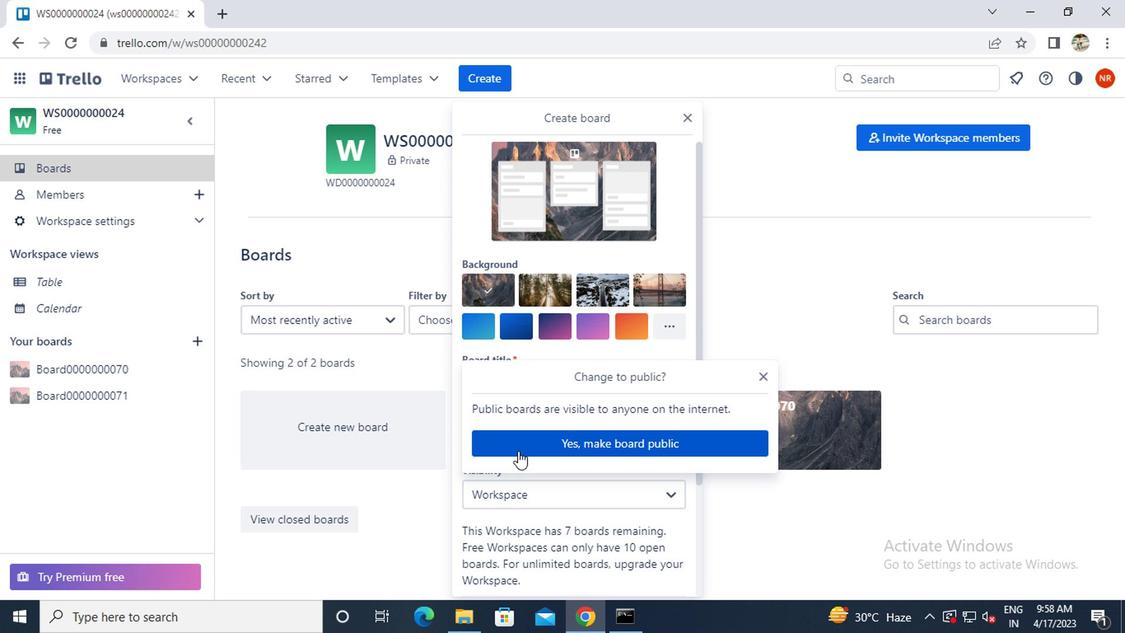 
Action: Mouse scrolled (514, 451) with delta (0, 0)
Screenshot: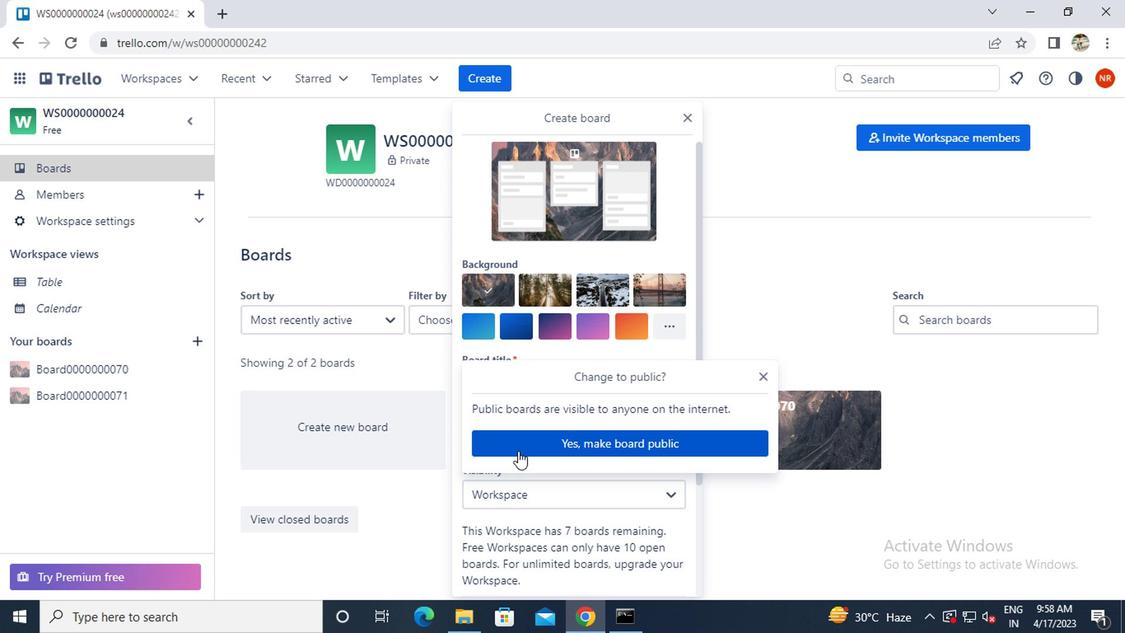 
Action: Mouse moved to (514, 454)
Screenshot: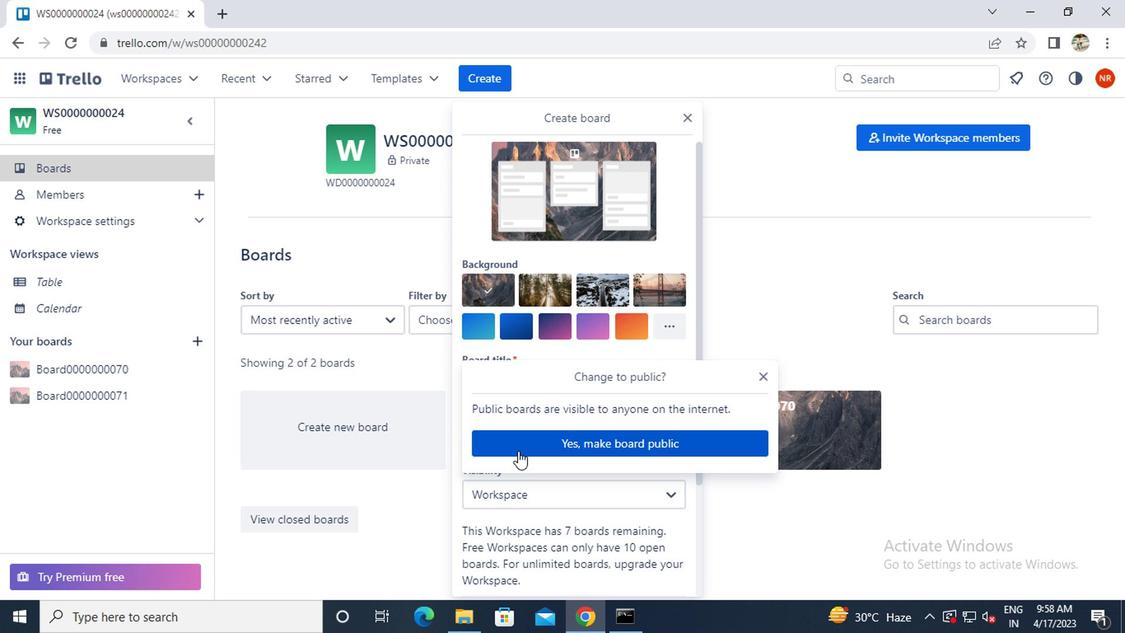 
Action: Mouse scrolled (514, 454) with delta (0, 0)
Screenshot: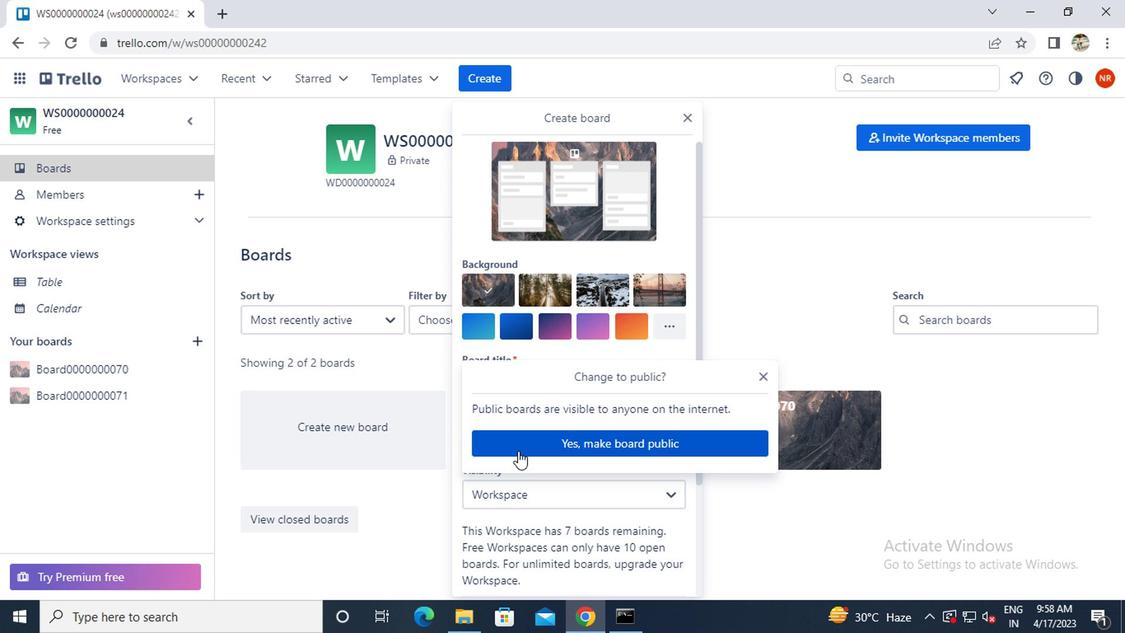 
Action: Mouse moved to (514, 454)
Screenshot: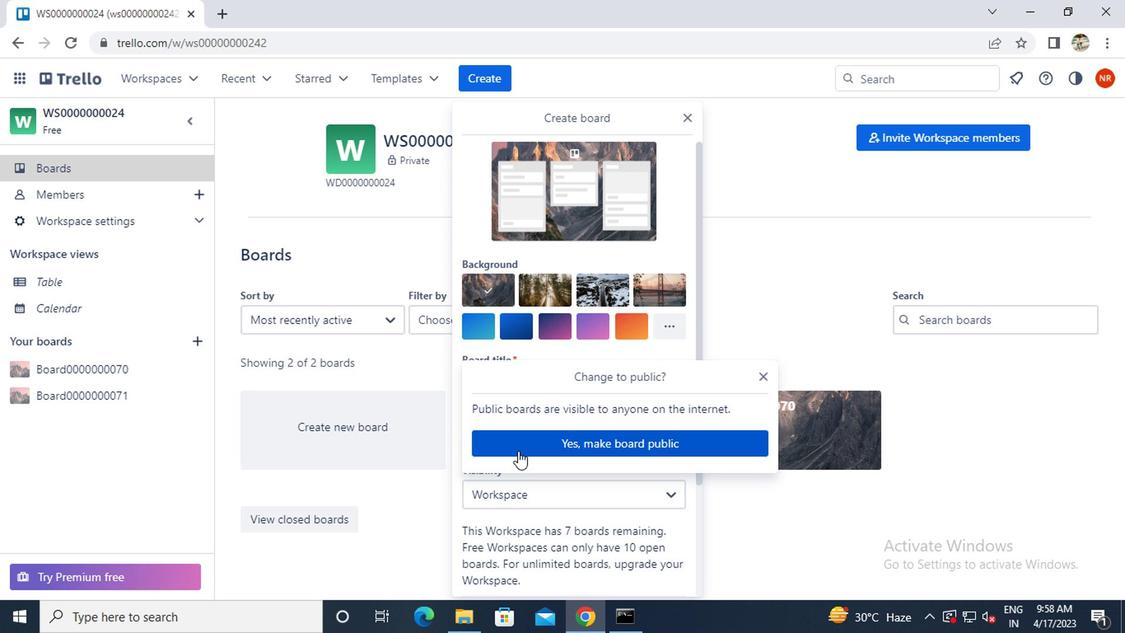 
Action: Mouse scrolled (514, 454) with delta (0, 0)
Screenshot: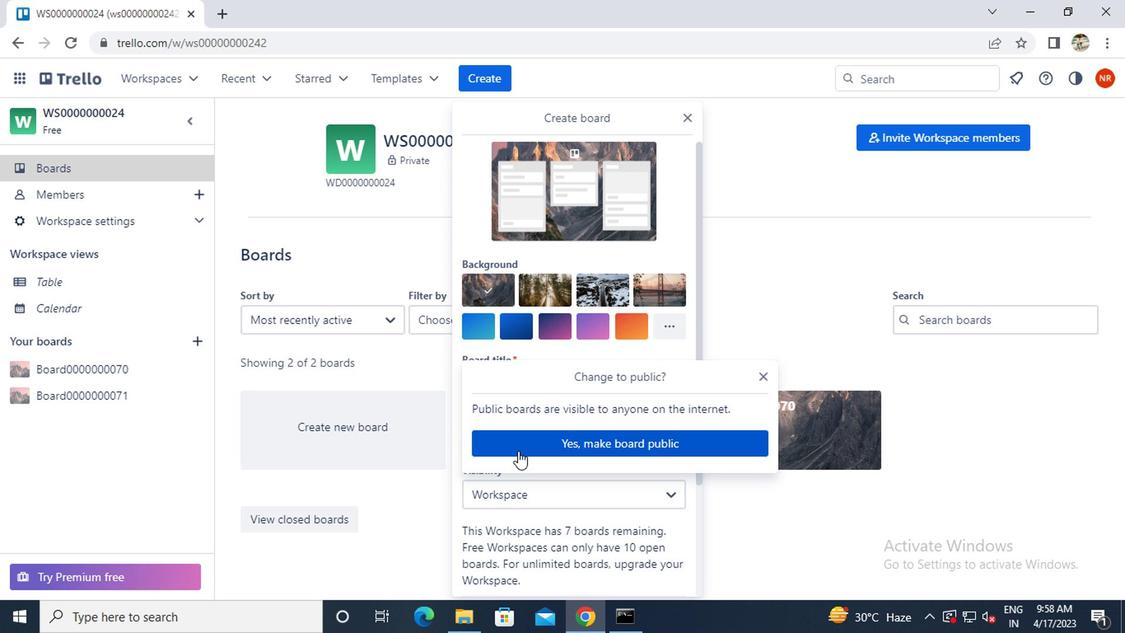 
Action: Mouse moved to (514, 456)
Screenshot: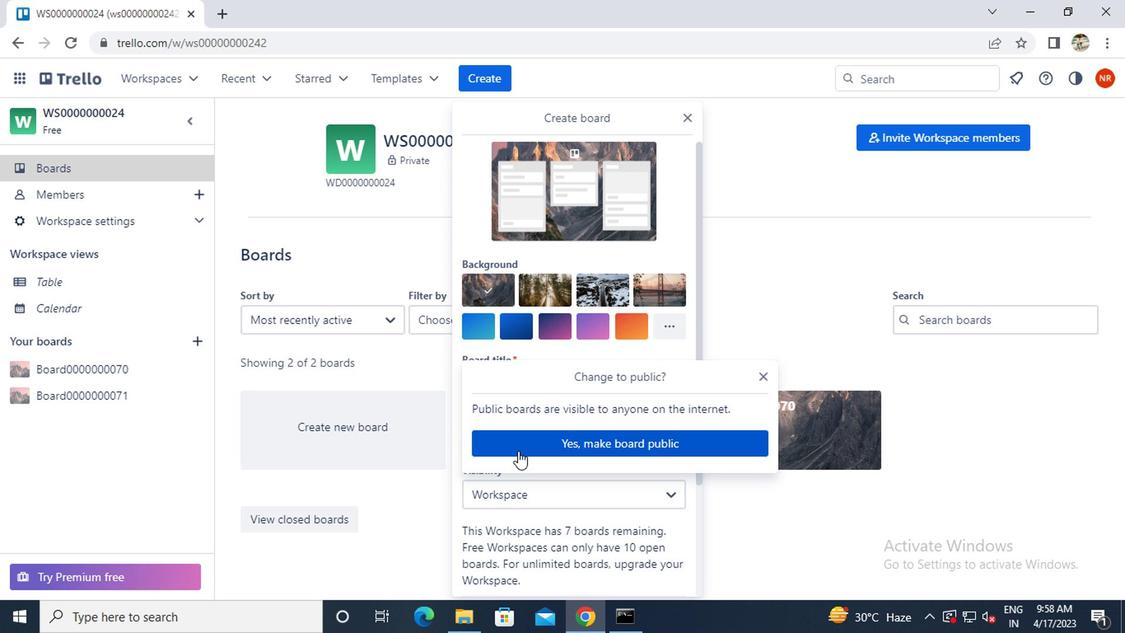 
Action: Mouse scrolled (514, 456) with delta (0, 0)
Screenshot: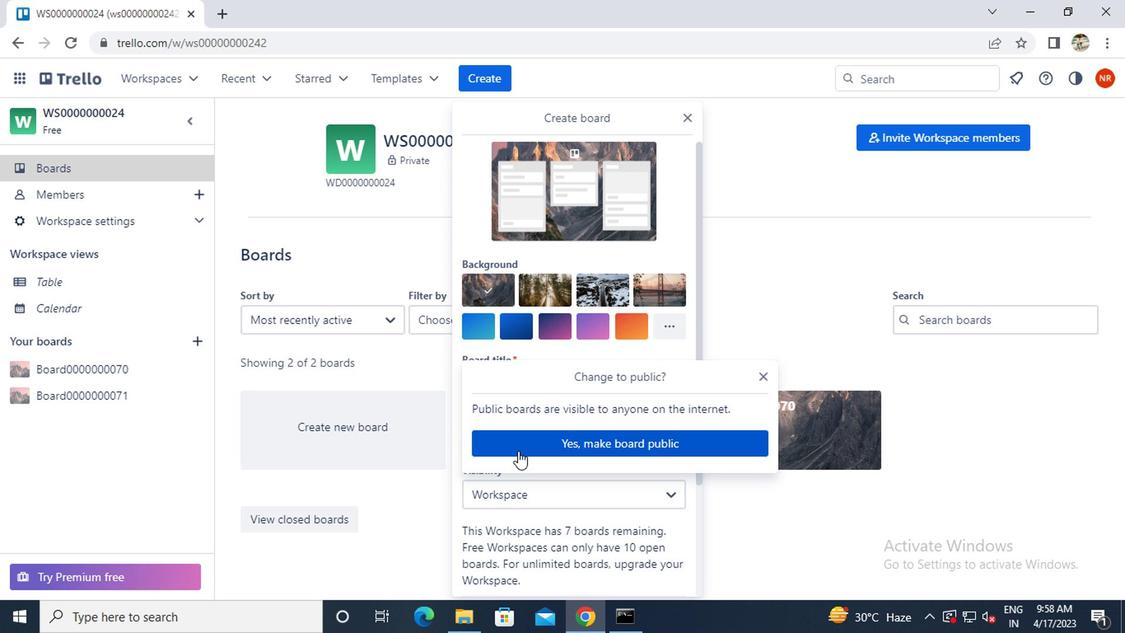 
Action: Mouse moved to (514, 458)
Screenshot: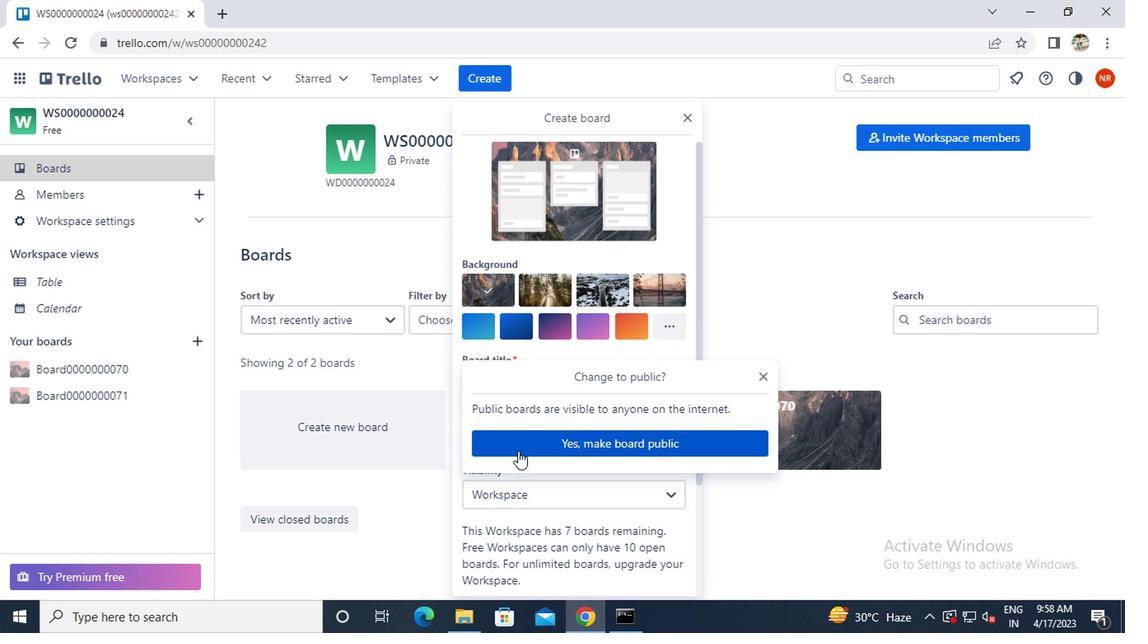
Action: Mouse scrolled (514, 458) with delta (0, 0)
Screenshot: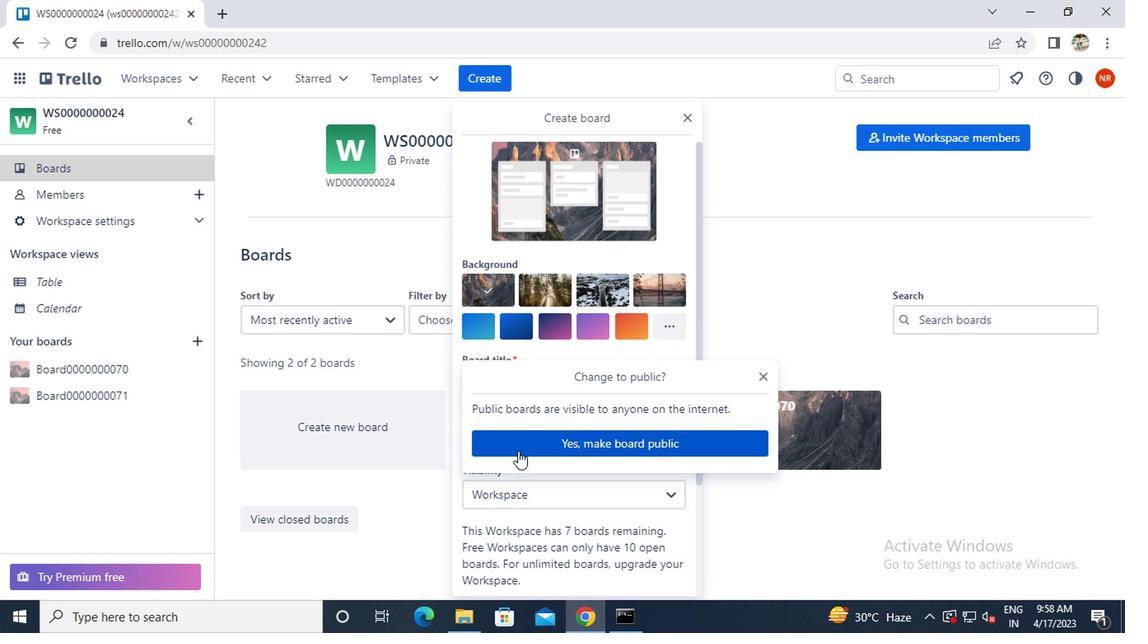 
Action: Mouse moved to (627, 442)
Screenshot: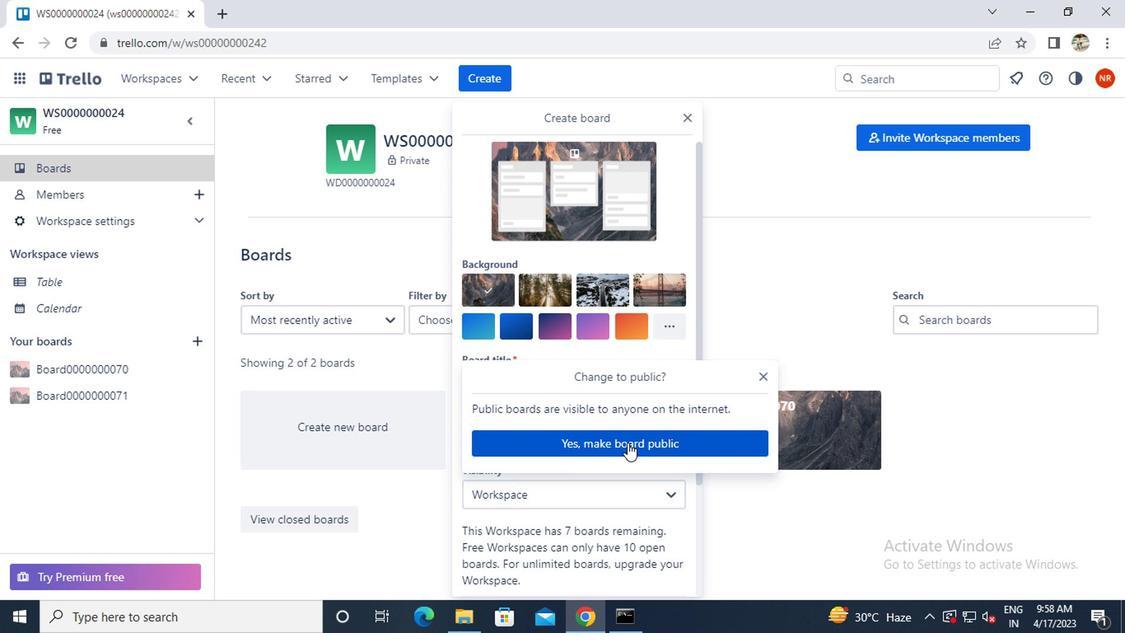 
Action: Mouse pressed left at (627, 442)
Screenshot: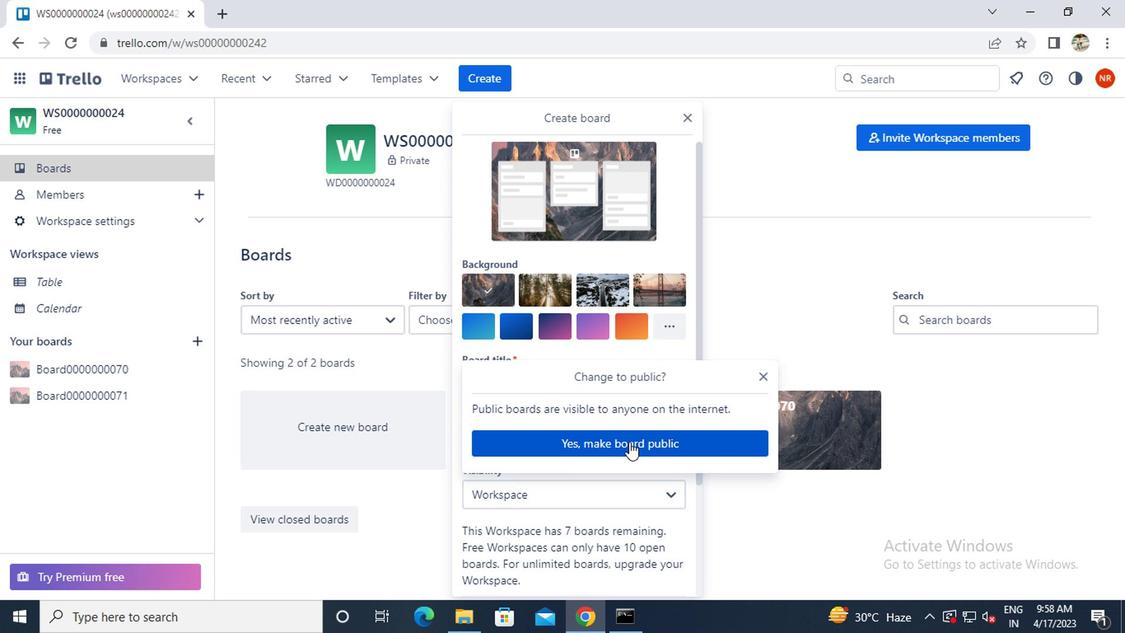 
Action: Mouse moved to (562, 492)
Screenshot: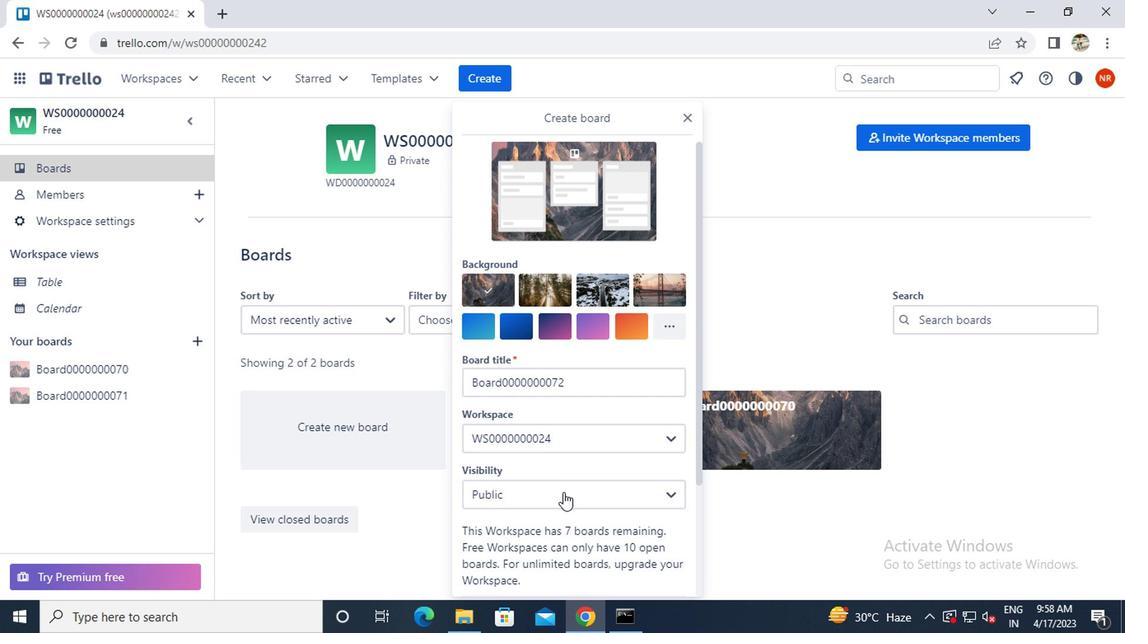 
Action: Mouse scrolled (562, 491) with delta (0, 0)
Screenshot: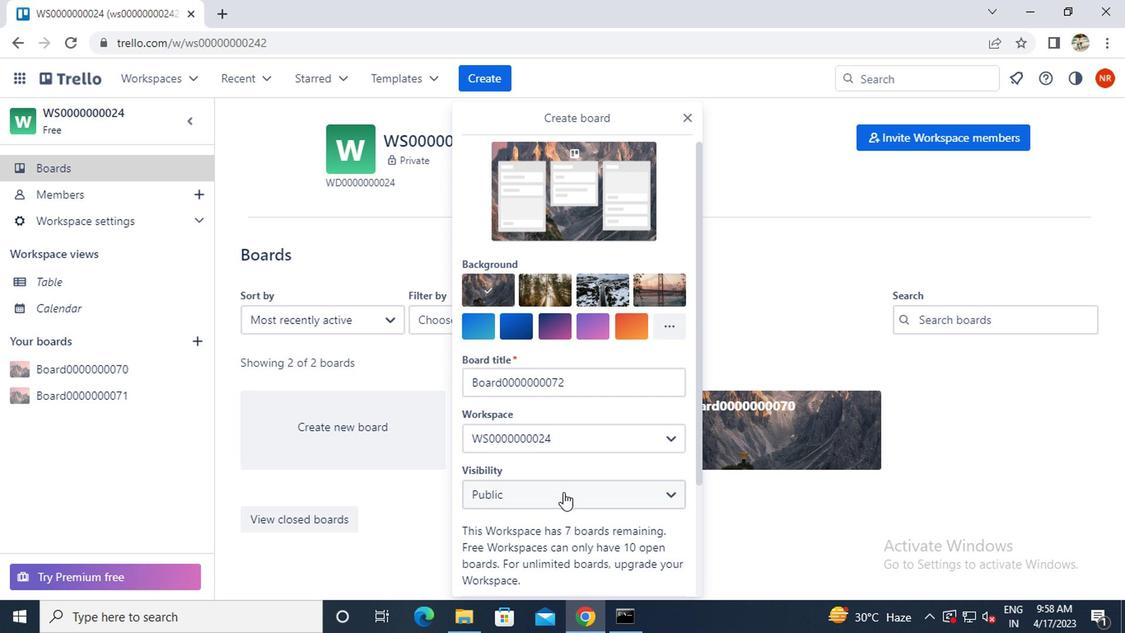 
Action: Mouse scrolled (562, 491) with delta (0, 0)
Screenshot: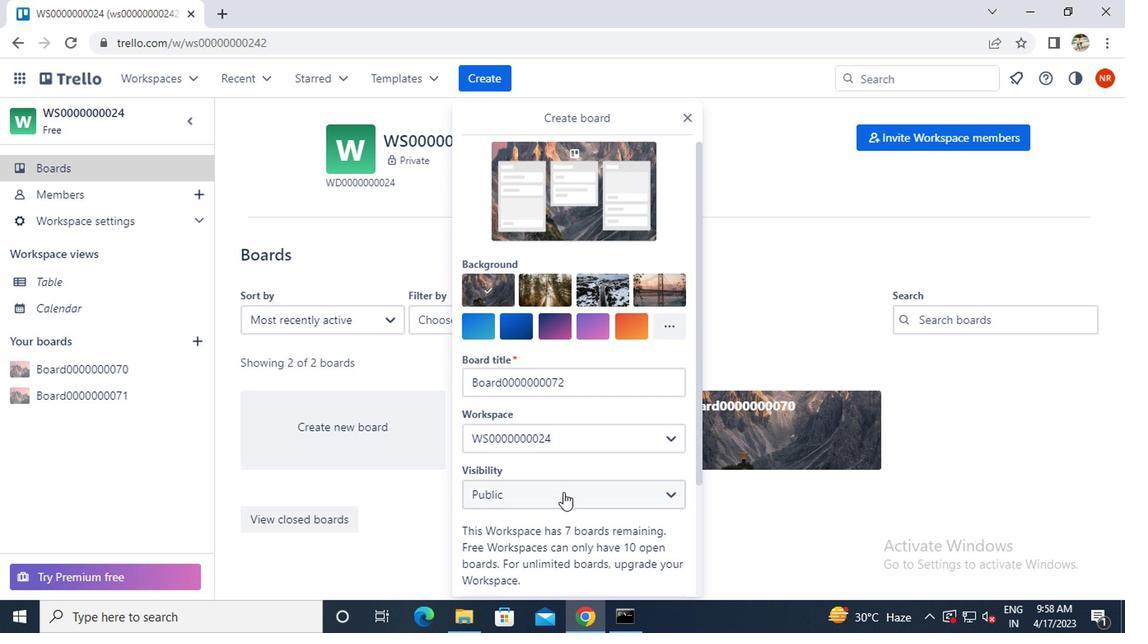
Action: Mouse scrolled (562, 491) with delta (0, 0)
Screenshot: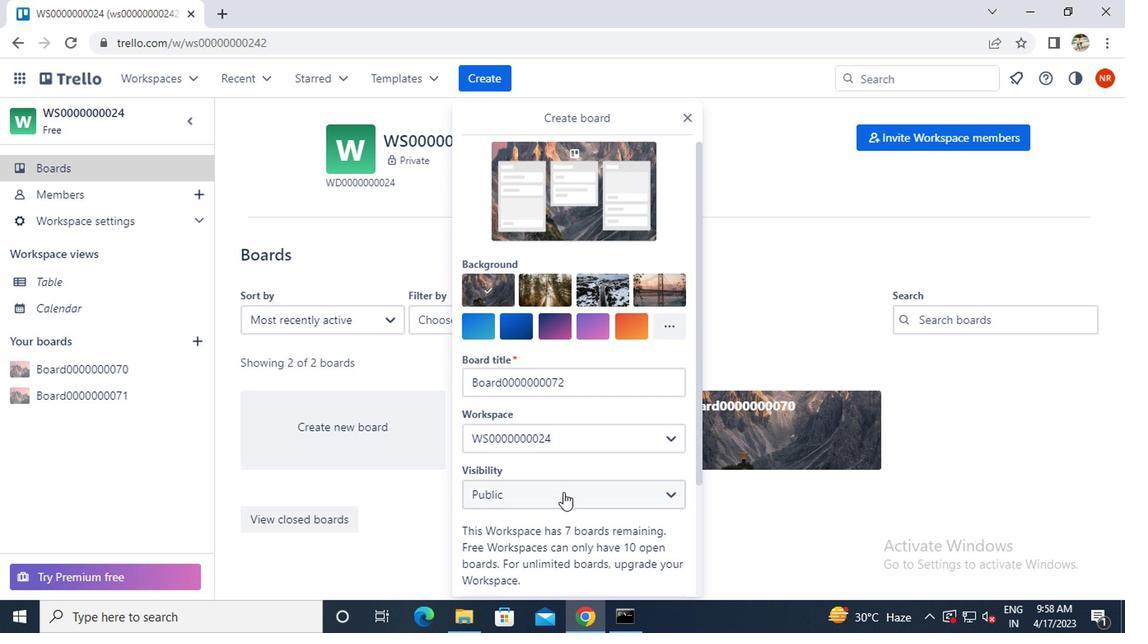 
Action: Mouse moved to (552, 502)
Screenshot: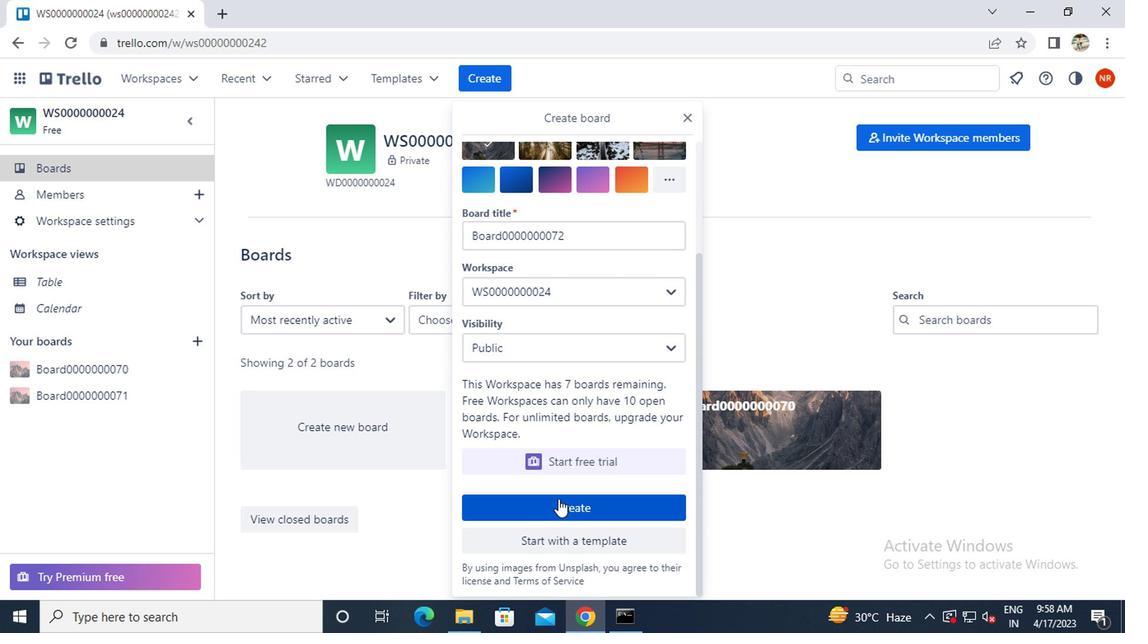 
Action: Mouse pressed left at (552, 502)
Screenshot: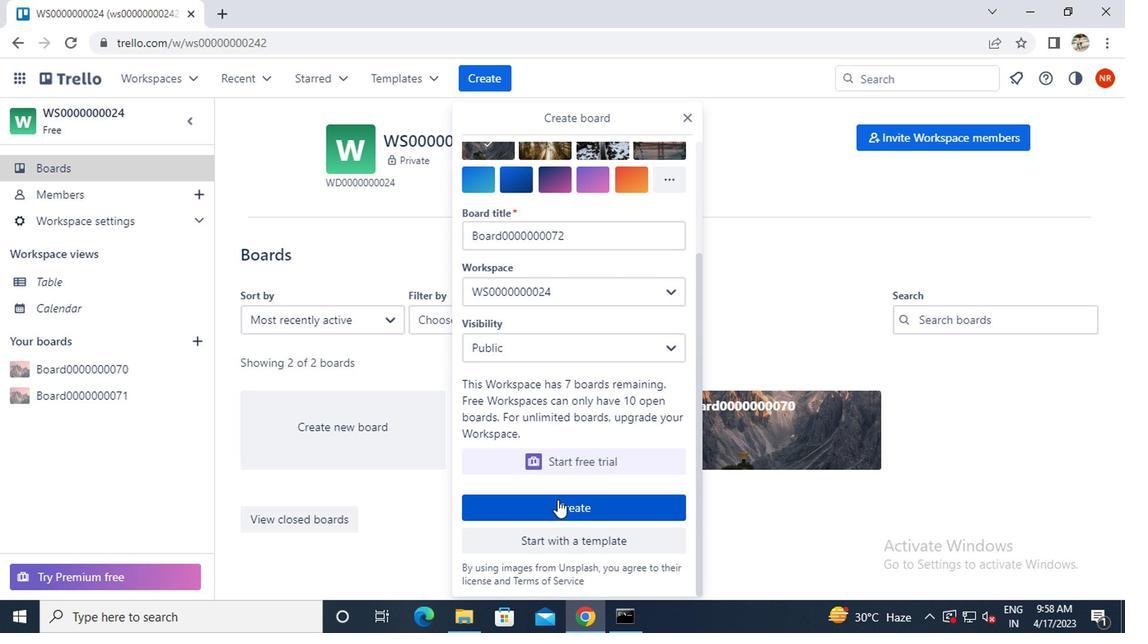 
Action: Mouse moved to (552, 502)
Screenshot: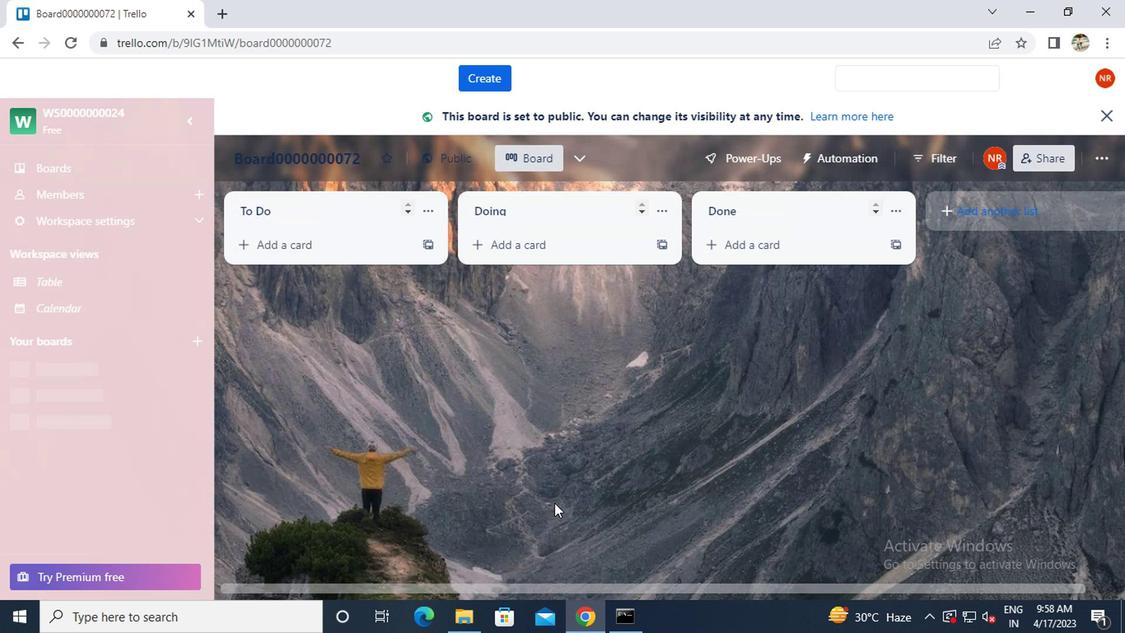 
Action: Mouse scrolled (552, 502) with delta (0, 0)
Screenshot: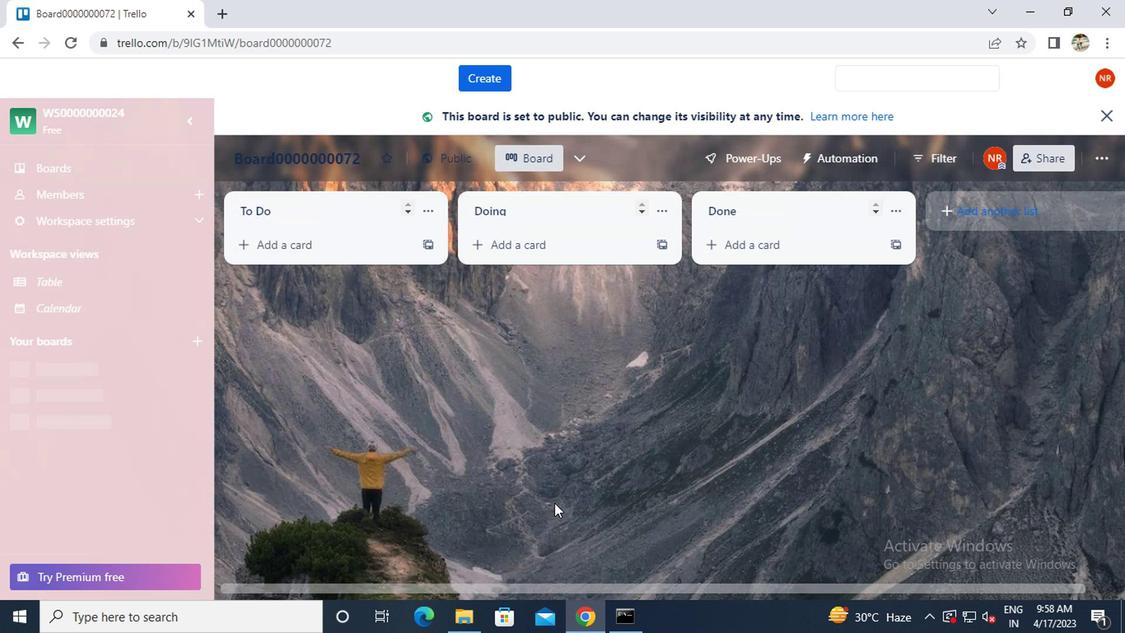 
Action: Mouse scrolled (552, 502) with delta (0, 0)
Screenshot: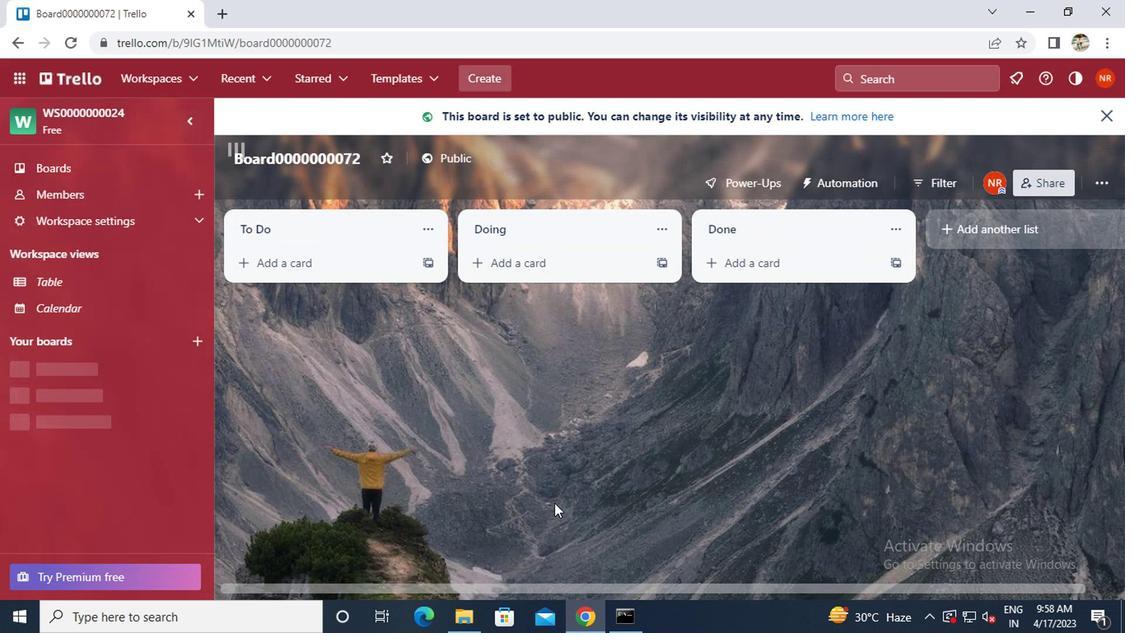 
Action: Mouse moved to (137, 366)
Screenshot: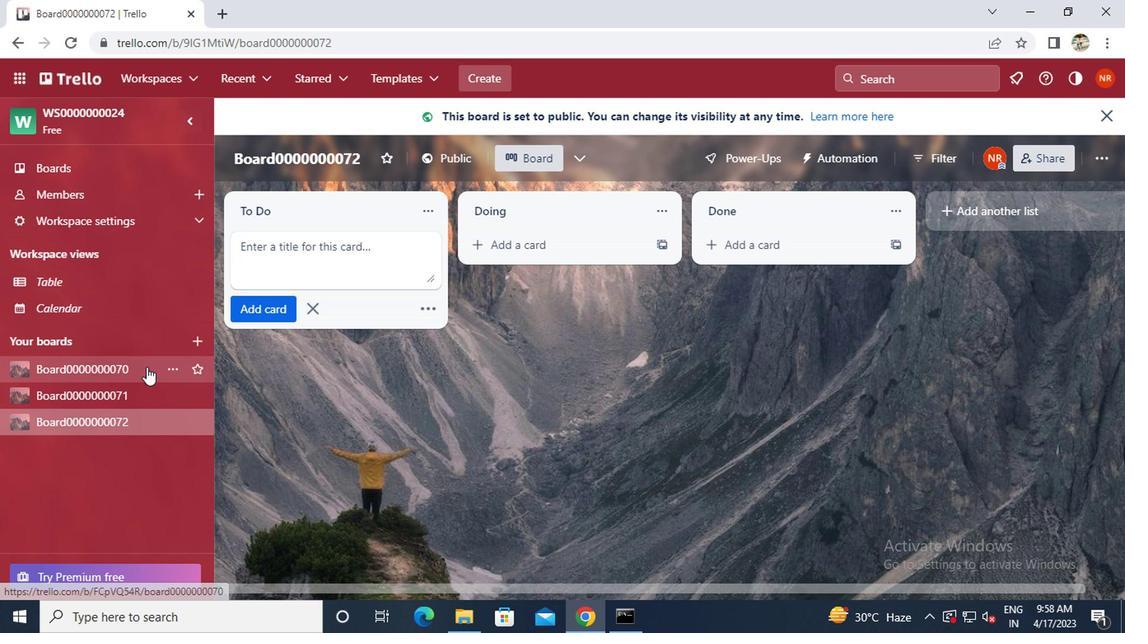 
Action: Mouse pressed left at (137, 366)
Screenshot: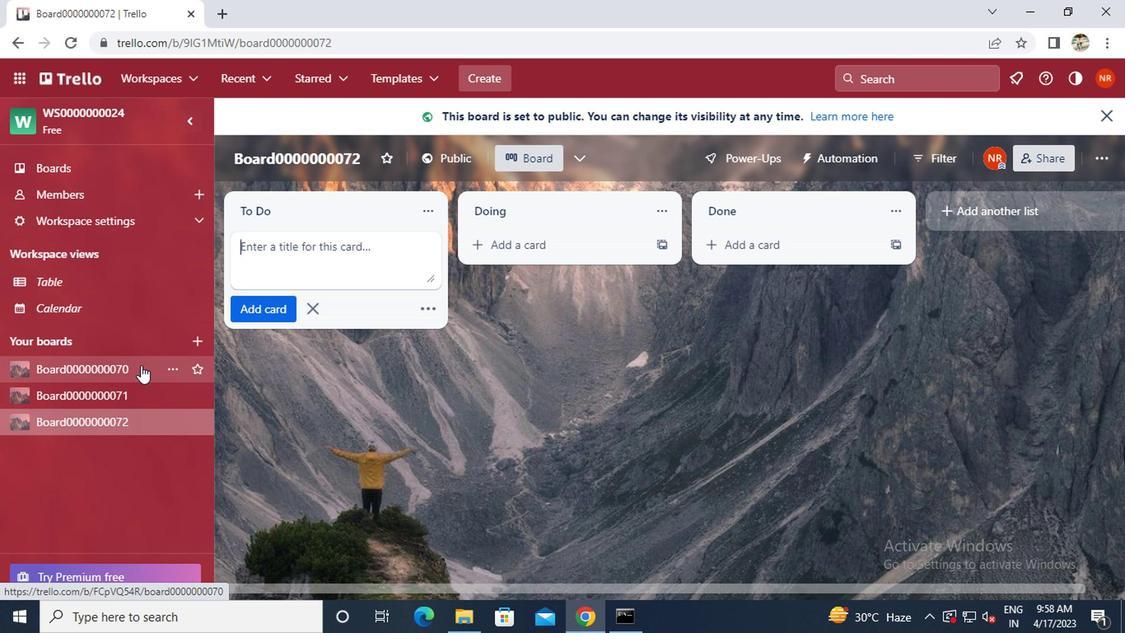 
Action: Mouse moved to (259, 213)
Screenshot: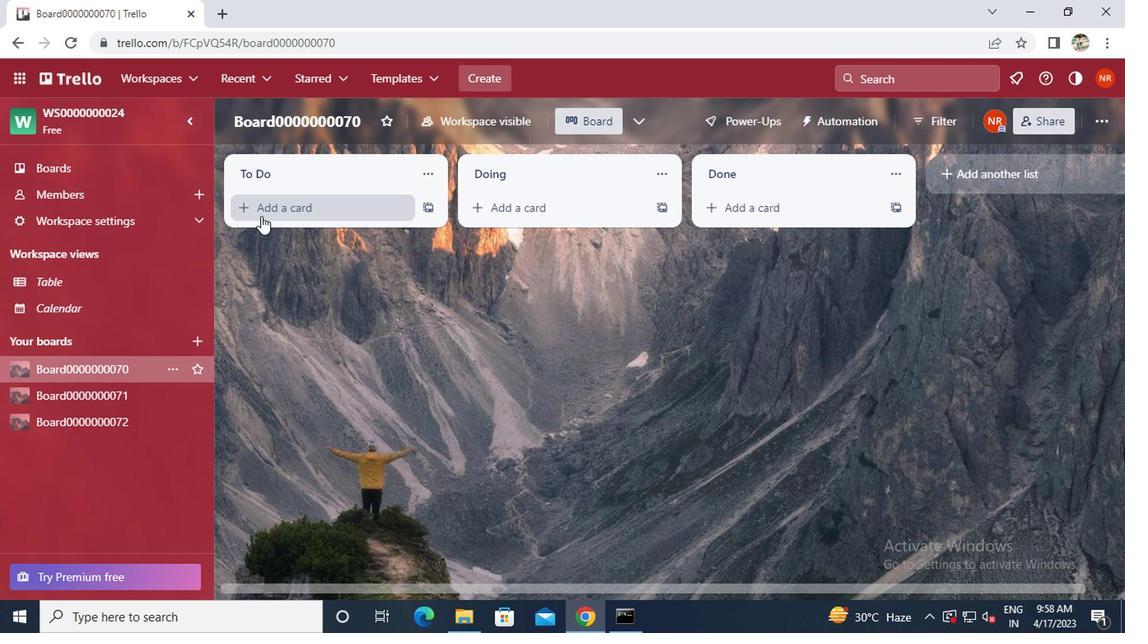 
Action: Mouse pressed left at (259, 213)
Screenshot: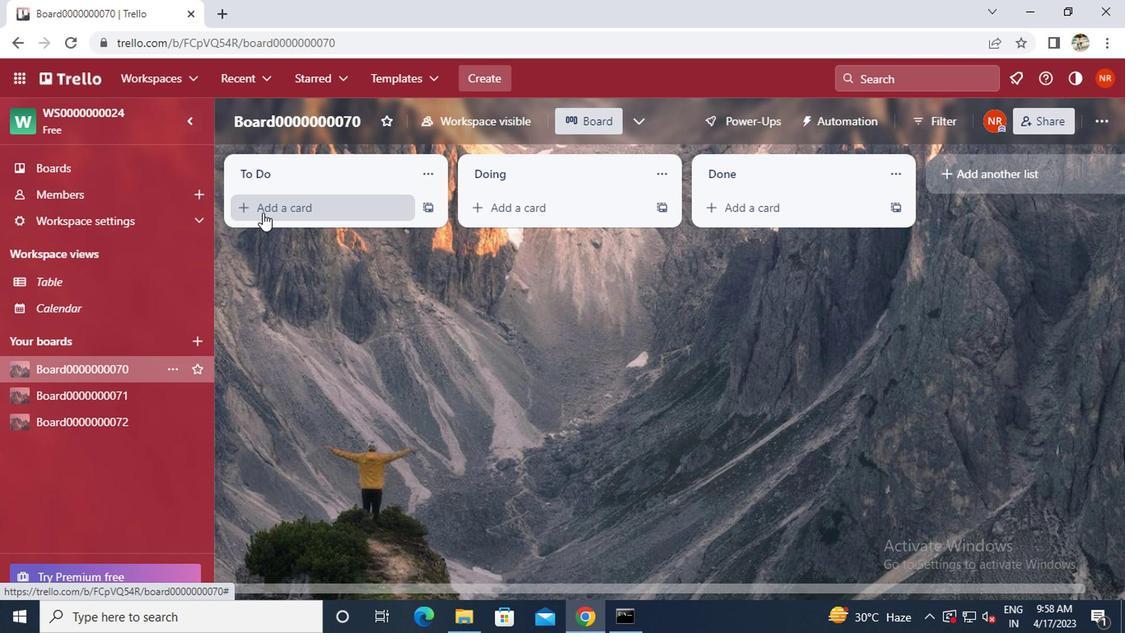 
Action: Mouse moved to (260, 213)
Screenshot: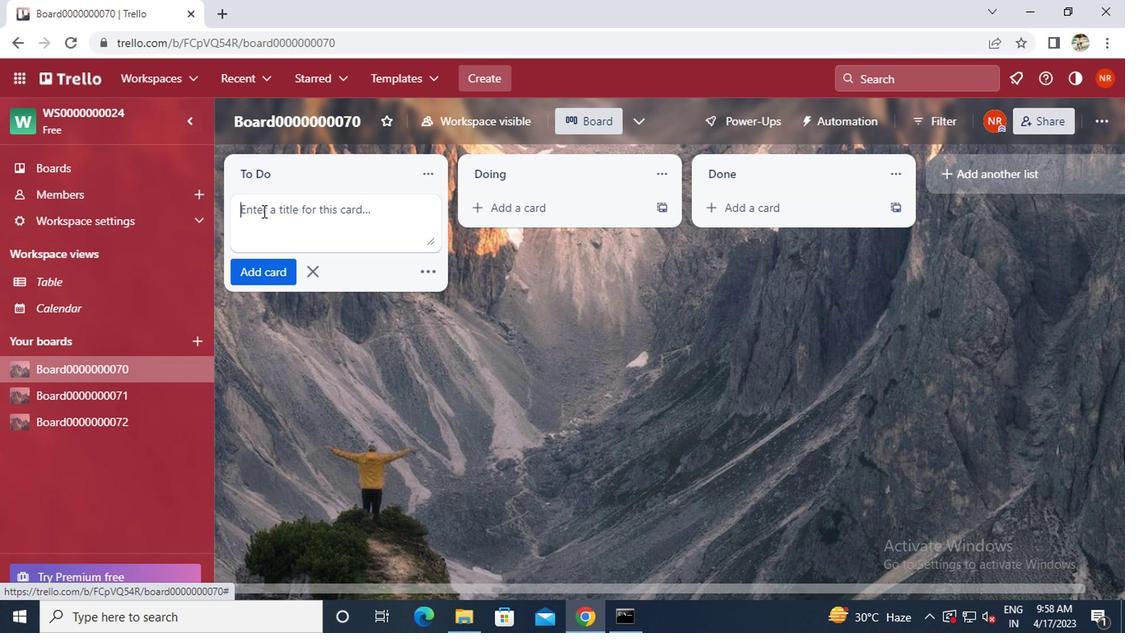 
Action: Key pressed <Key.caps_lock>c<Key.caps_lock>ard000000002<Key.backspace><Key.backspace>277
Screenshot: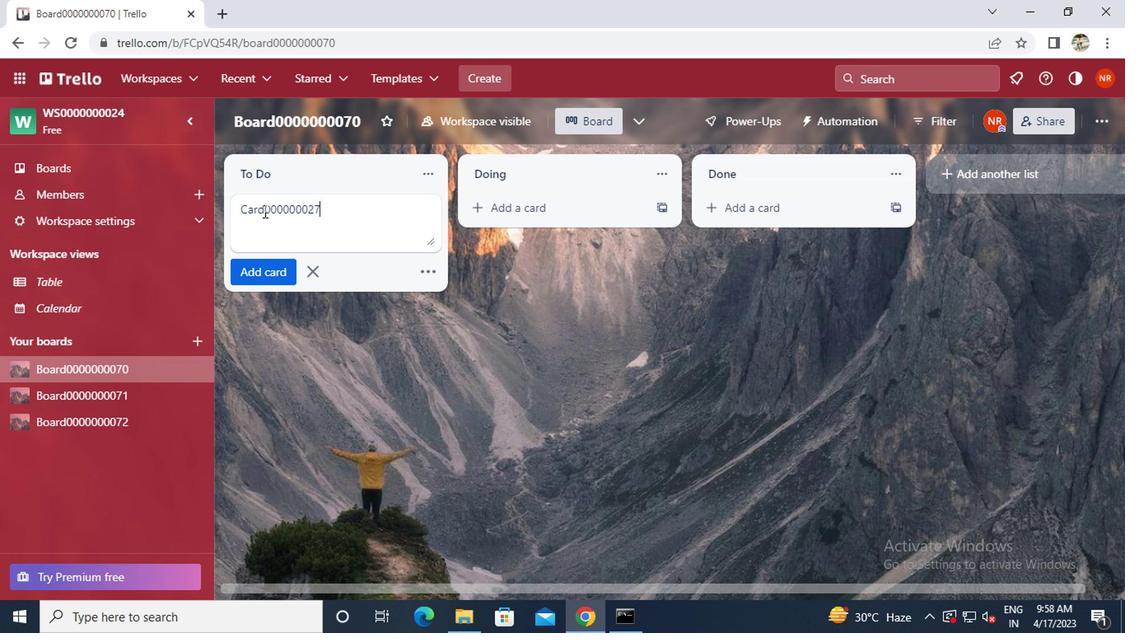 
Action: Mouse moved to (273, 275)
Screenshot: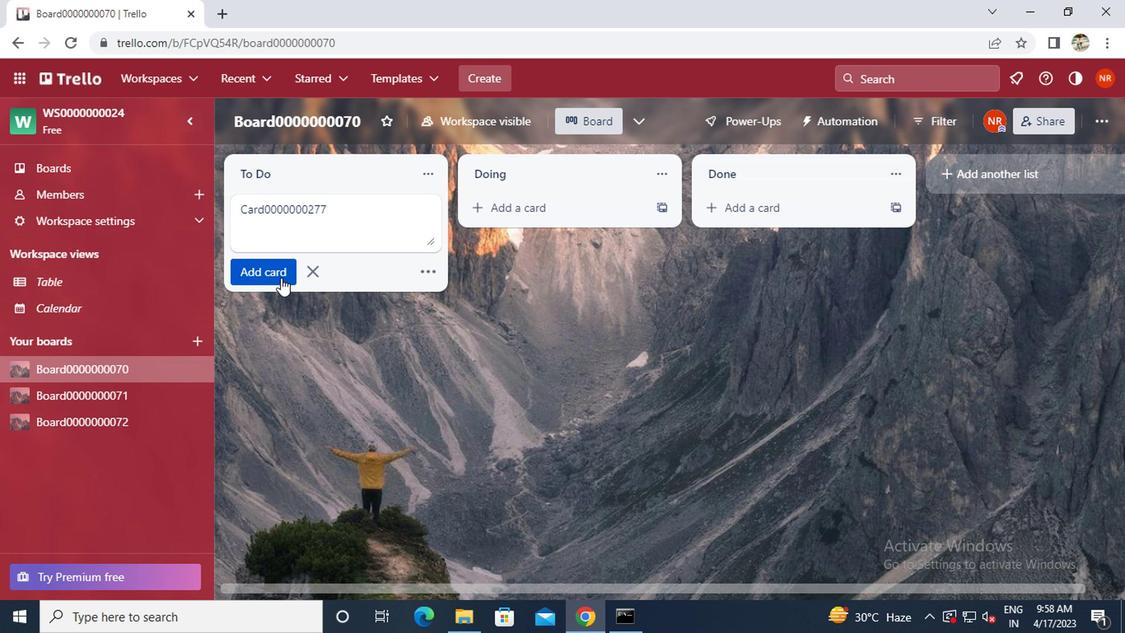 
Action: Mouse pressed left at (273, 275)
Screenshot: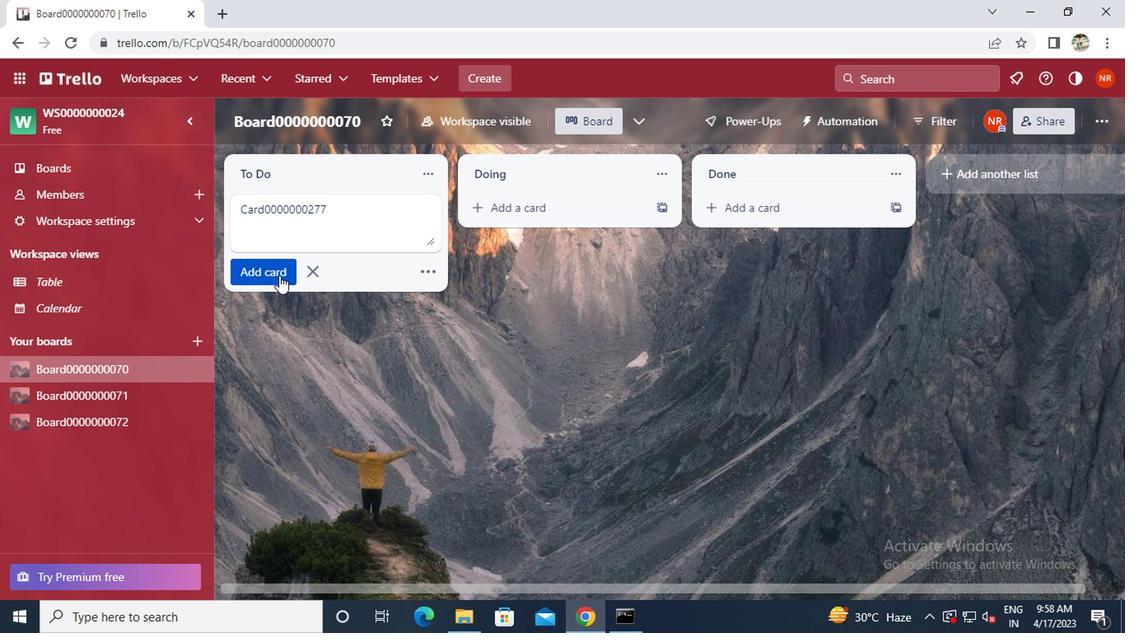 
Action: Key pressed <Key.caps_lock>c<Key.caps_lock>ard0000000278
Screenshot: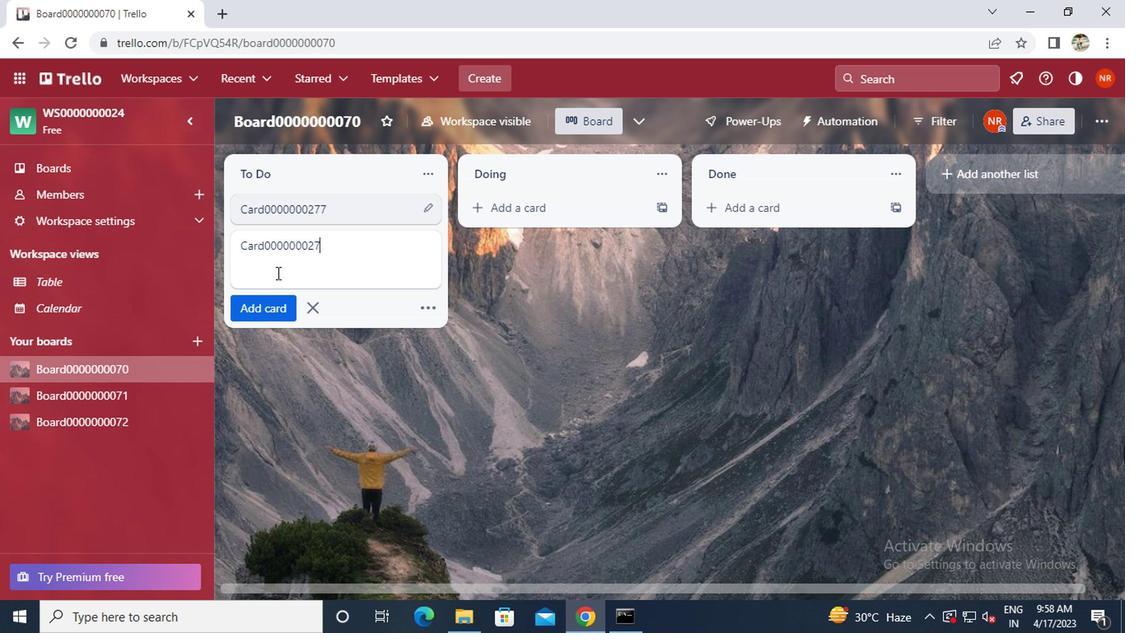 
Action: Mouse moved to (264, 308)
Screenshot: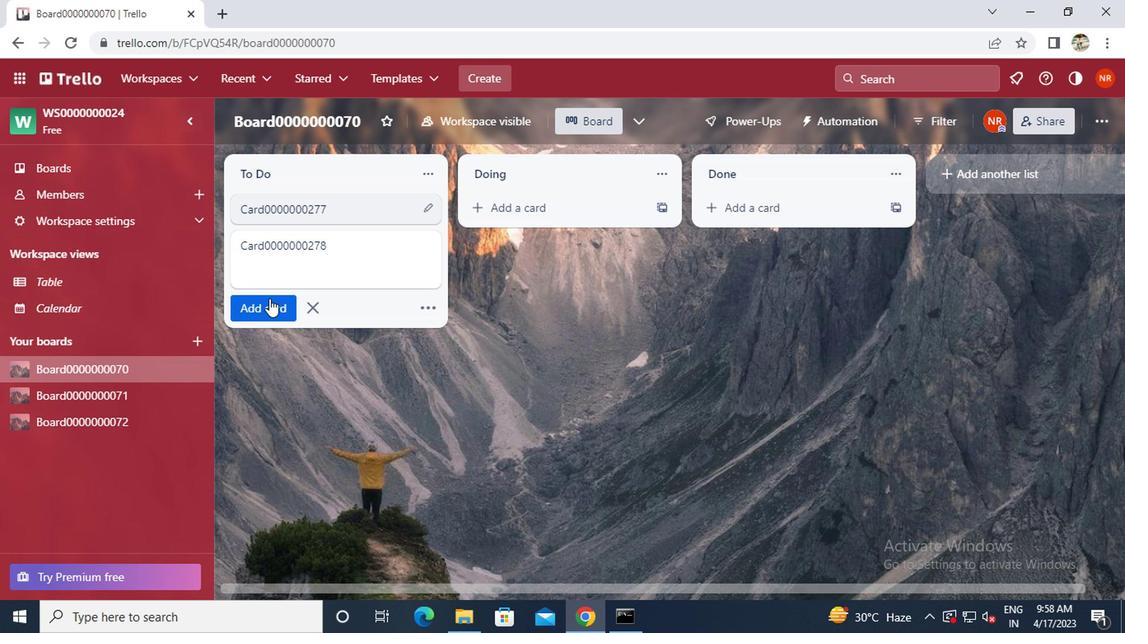 
Action: Mouse pressed left at (264, 308)
Screenshot: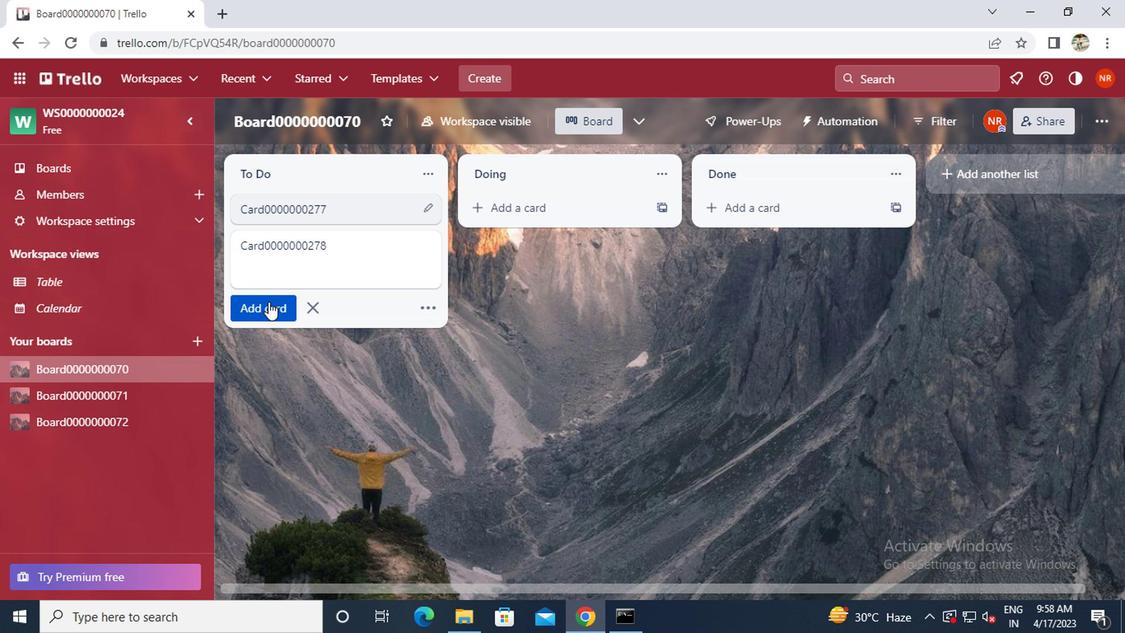 
Action: Mouse moved to (625, 611)
Screenshot: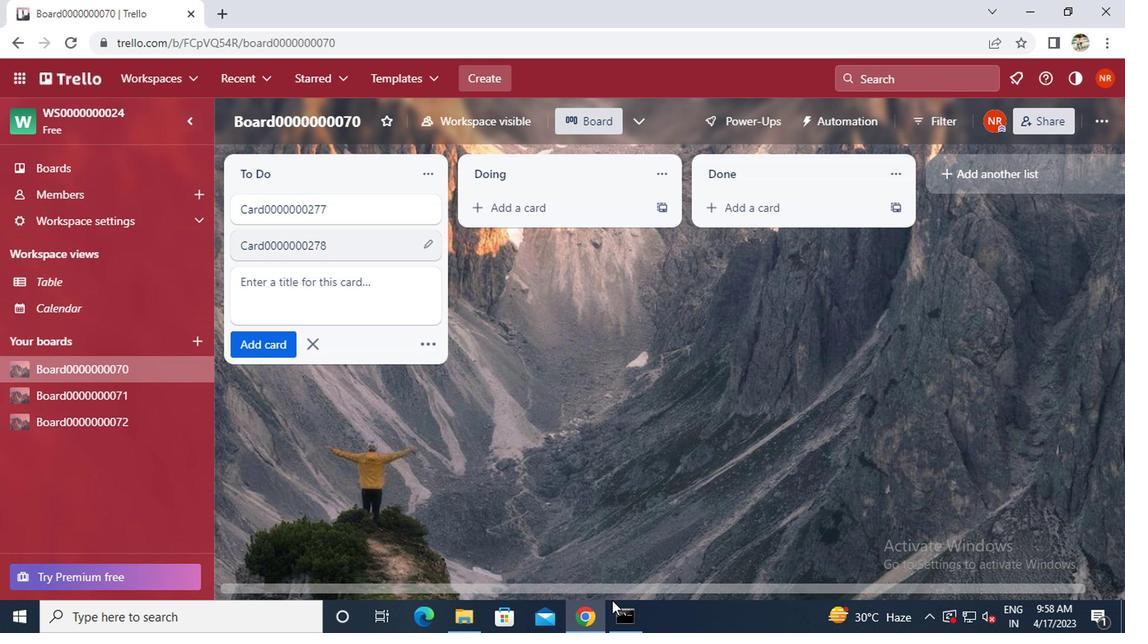 
Action: Mouse pressed left at (625, 611)
Screenshot: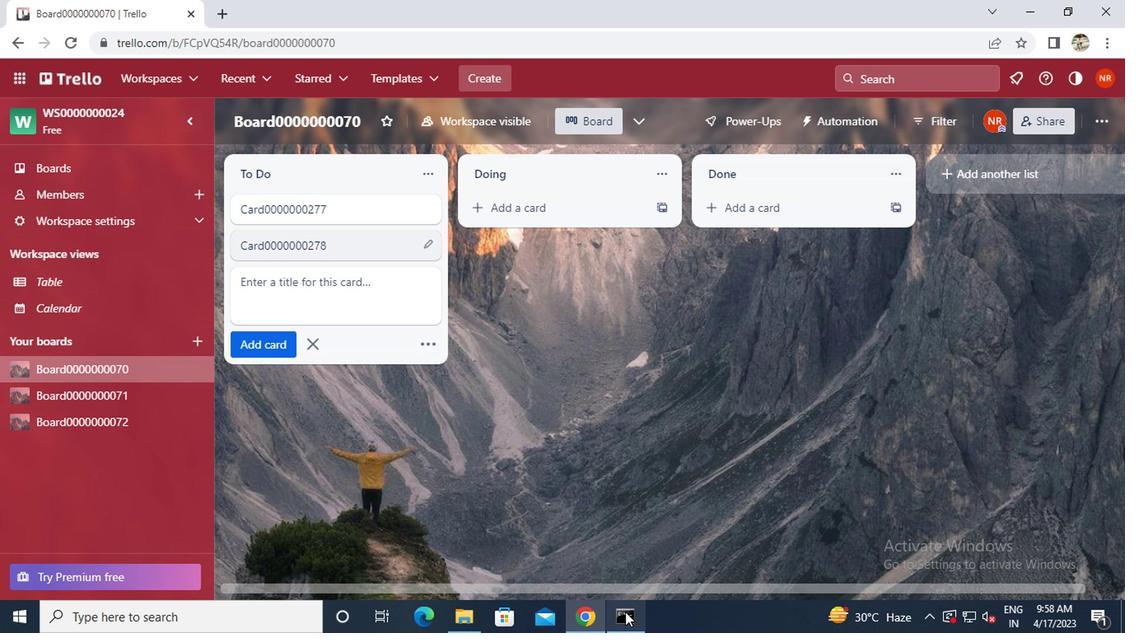 
Action: Mouse moved to (881, 107)
Screenshot: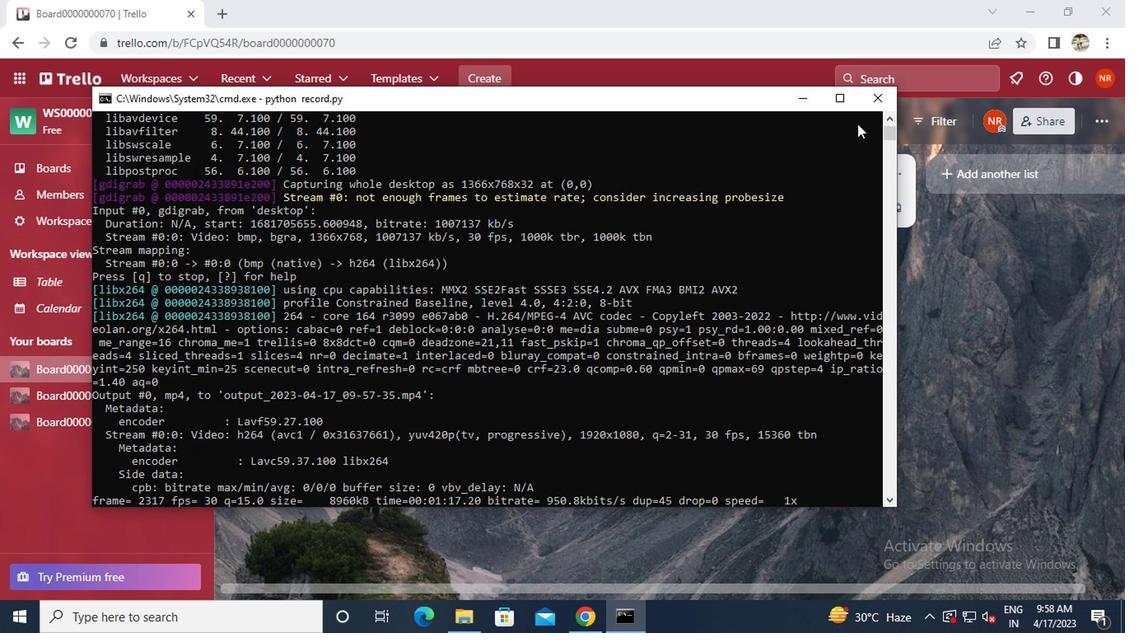 
Action: Mouse pressed left at (881, 107)
Screenshot: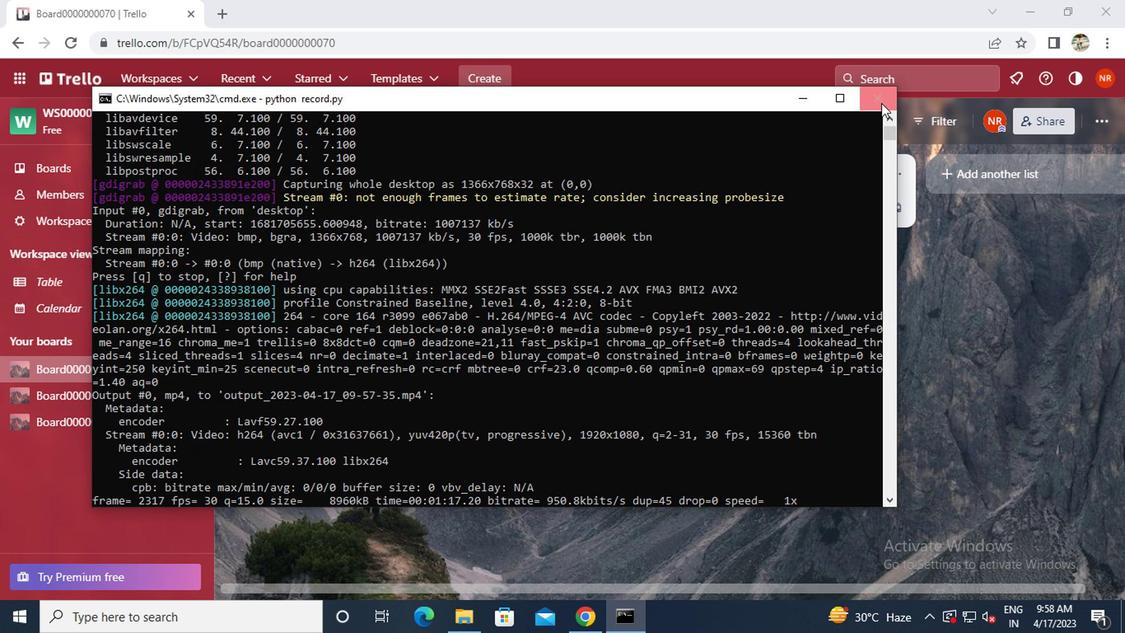 
Action: Mouse moved to (881, 106)
Screenshot: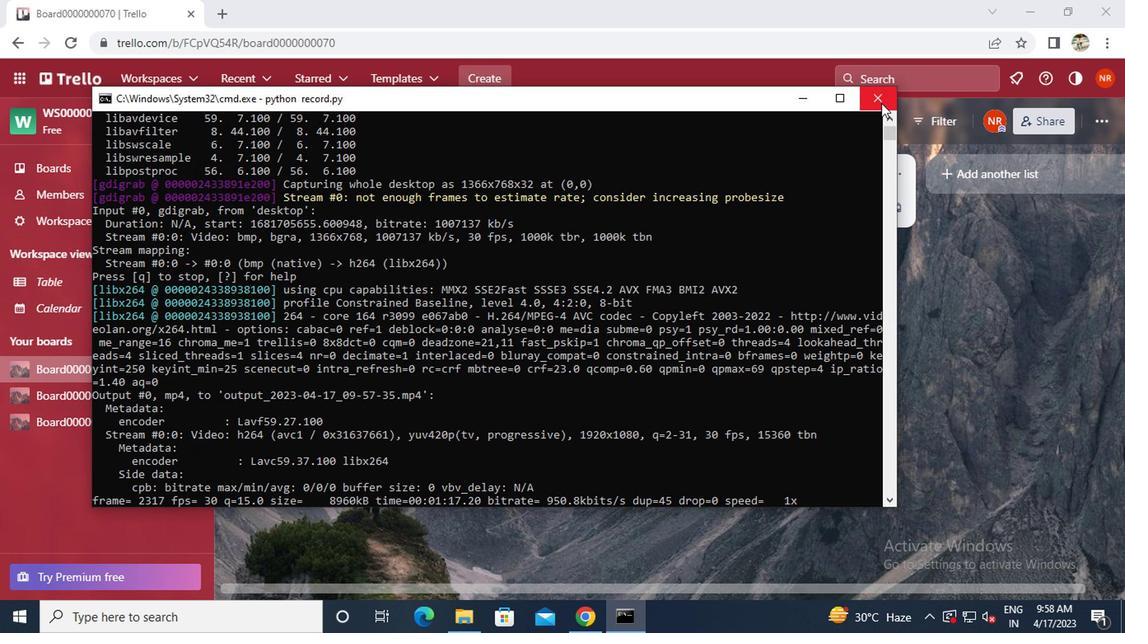
